 Task: Look for space in Pashkovskiy, Russia from 5th June, 2023 to 8th June, 2023 for 2 adults in price range Rs.8000 to Rs.16000. Place can be private room with 1  bedroom having 1 bed and 1 bathroom. Property type can be house, flat, guest house, hotel. Booking option can be shelf check-in. Required host language is English.
Action: Mouse moved to (467, 106)
Screenshot: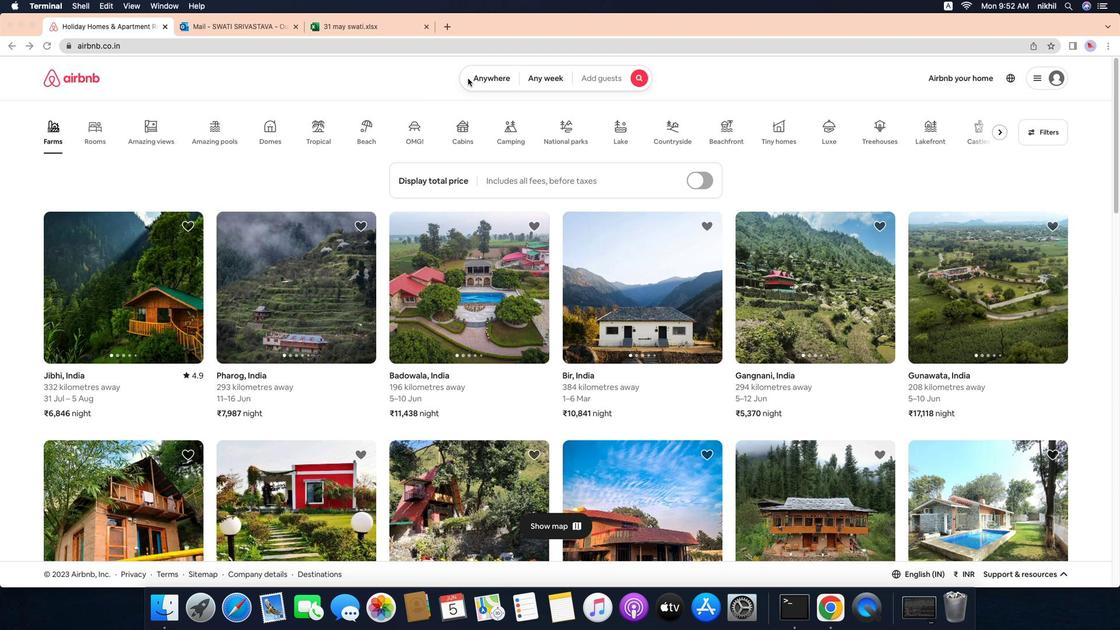 
Action: Mouse pressed left at (467, 106)
Screenshot: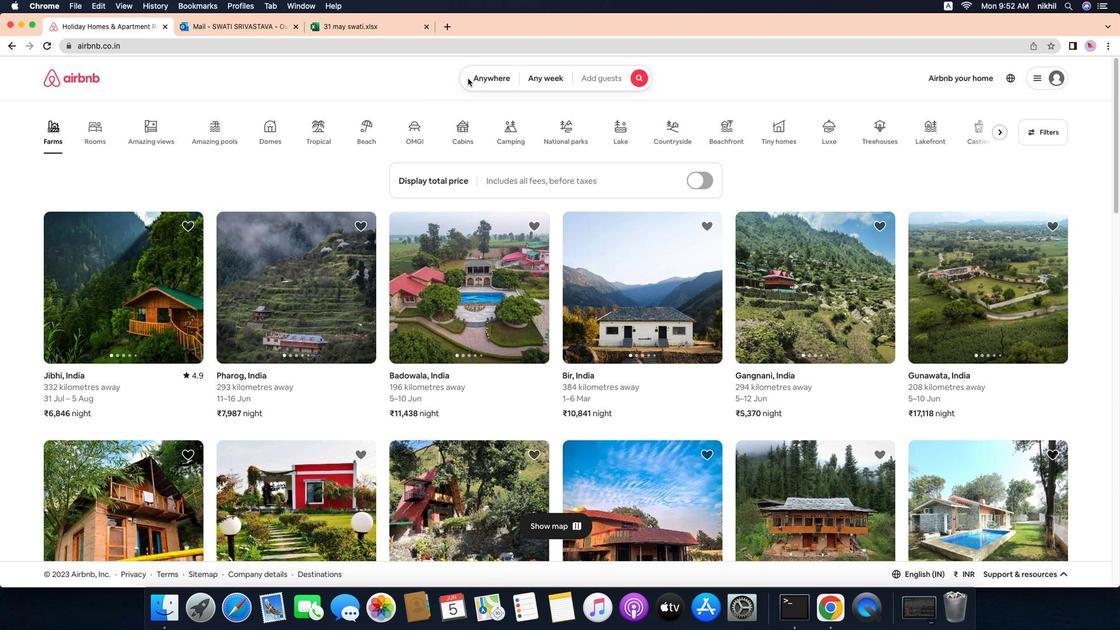 
Action: Mouse moved to (475, 106)
Screenshot: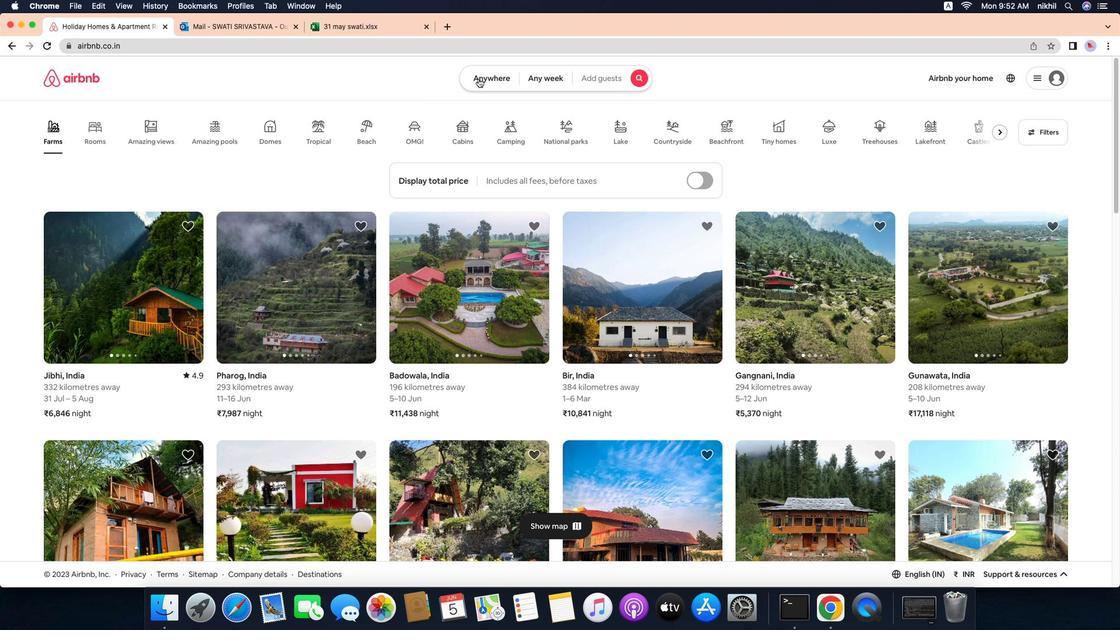 
Action: Mouse pressed left at (475, 106)
Screenshot: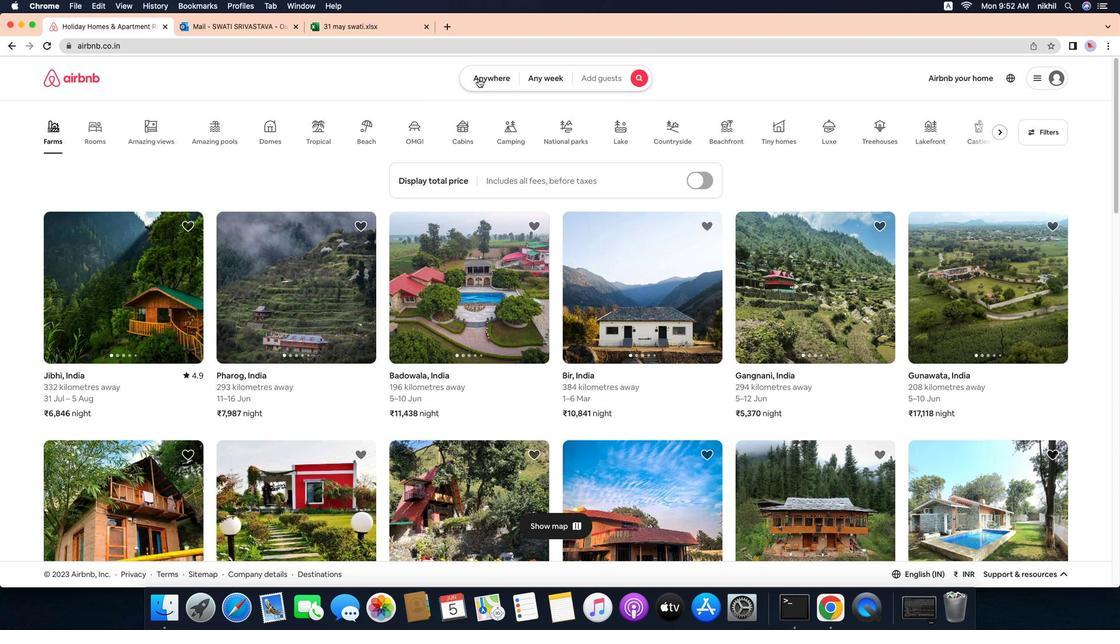 
Action: Mouse moved to (430, 150)
Screenshot: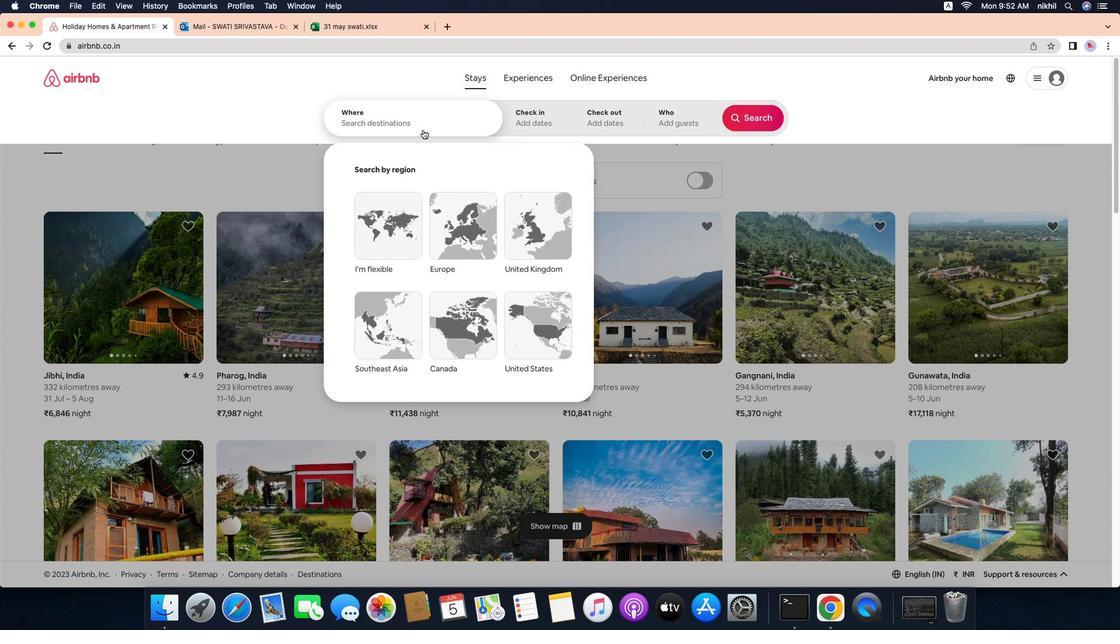 
Action: Mouse pressed left at (430, 150)
Screenshot: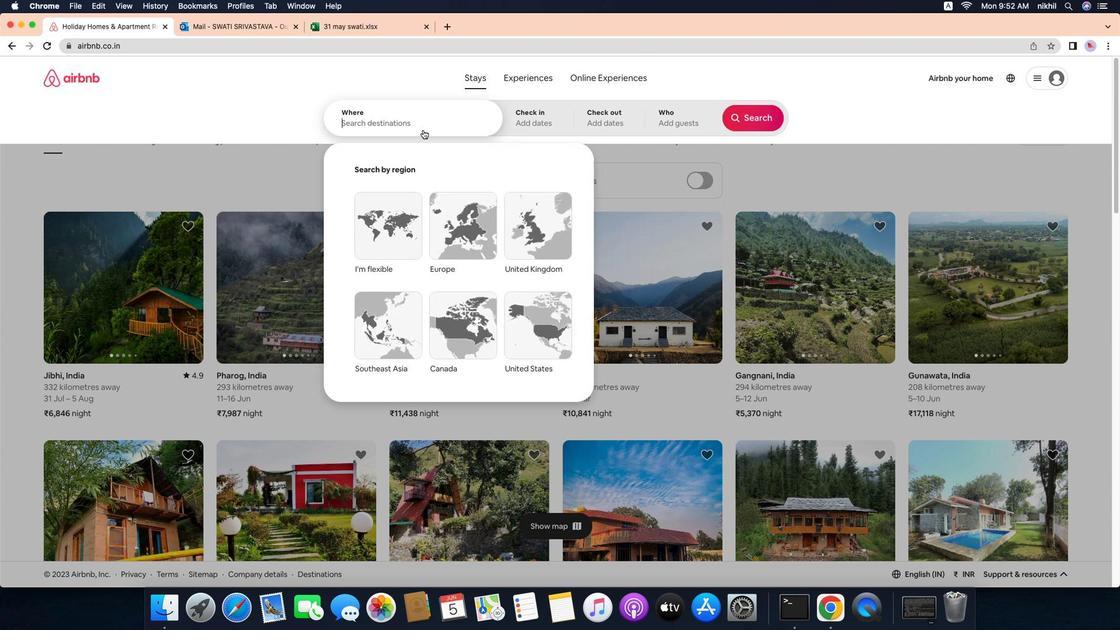 
Action: Mouse moved to (433, 147)
Screenshot: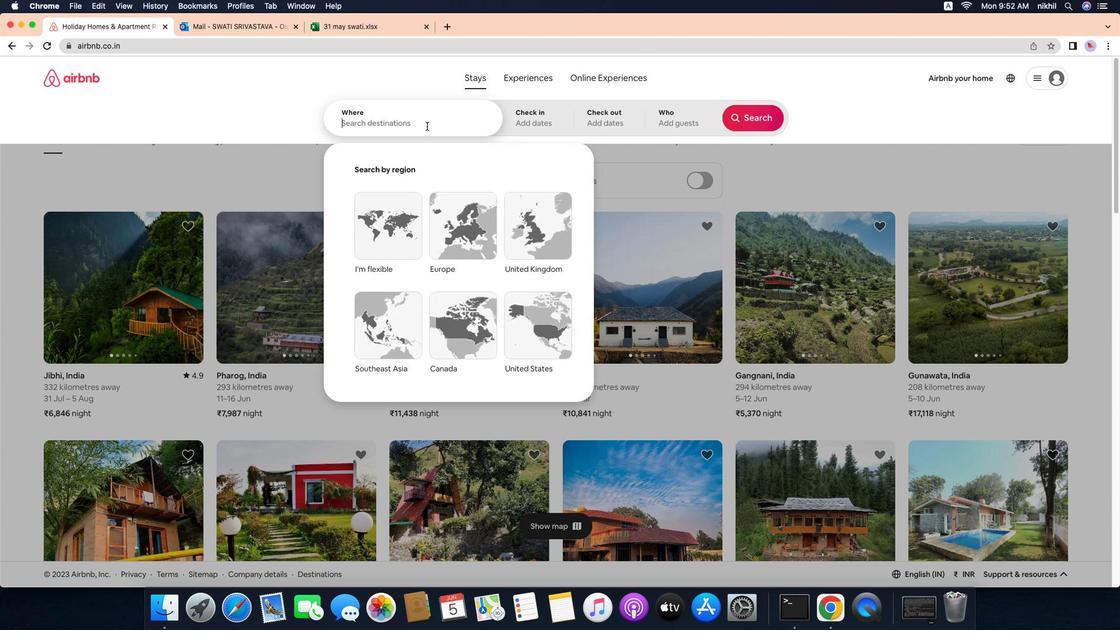 
Action: Key pressed Key.caps_lock'P'Key.caps_lock'a''s''h''k''o''v''s''k''i''y'','Key.spaceKey.caps_lock'R'Key.caps_lock'u''s''s''i''a'Key.enter
Screenshot: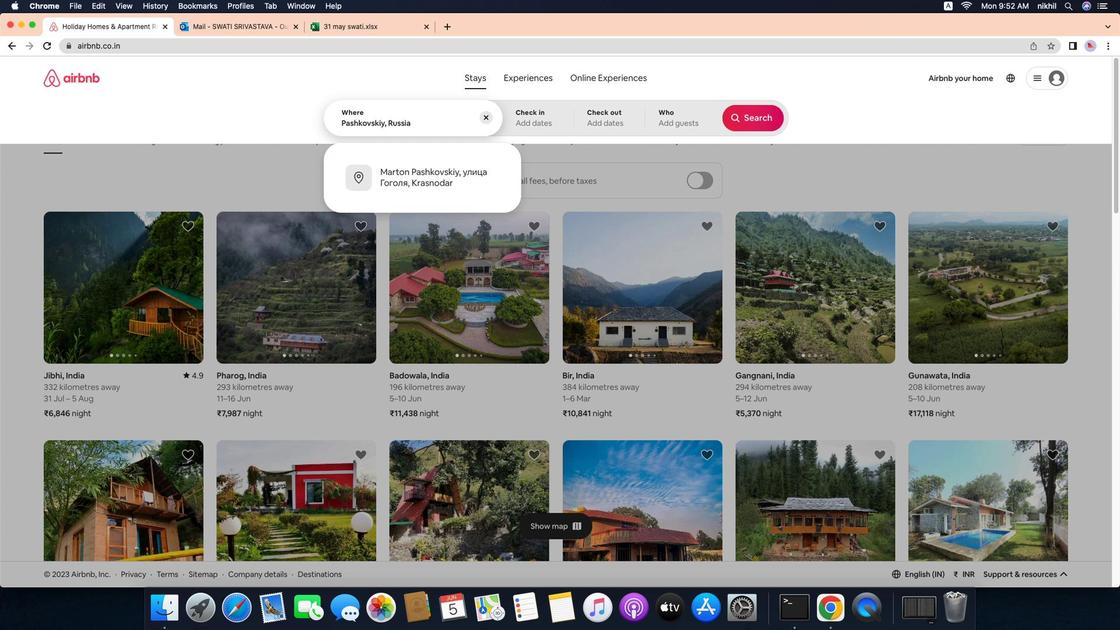 
Action: Mouse moved to (408, 277)
Screenshot: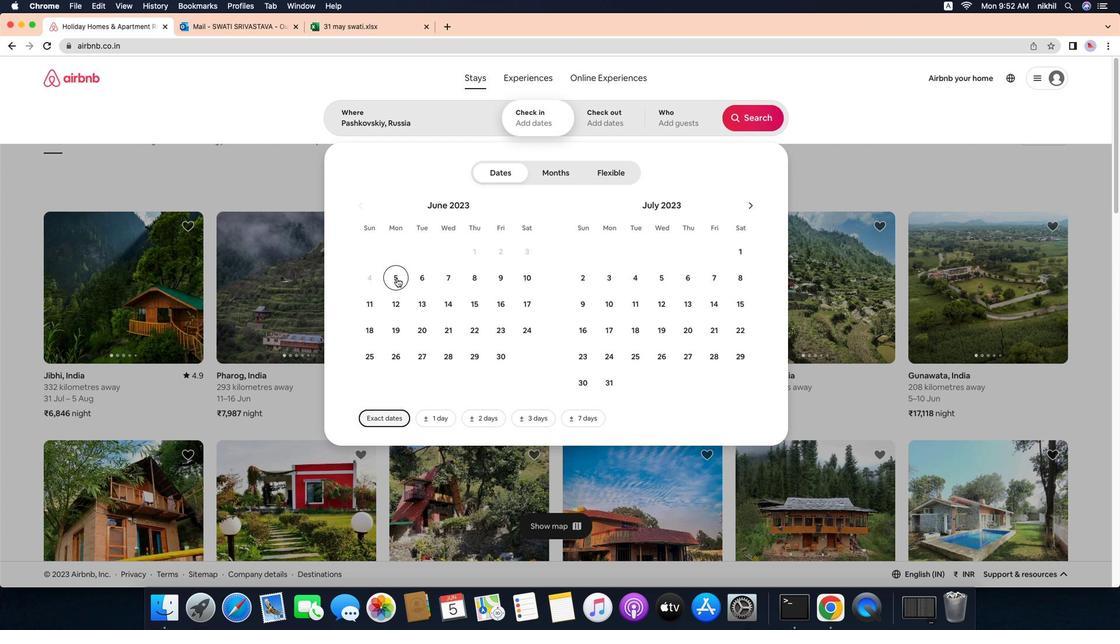 
Action: Mouse pressed left at (408, 277)
Screenshot: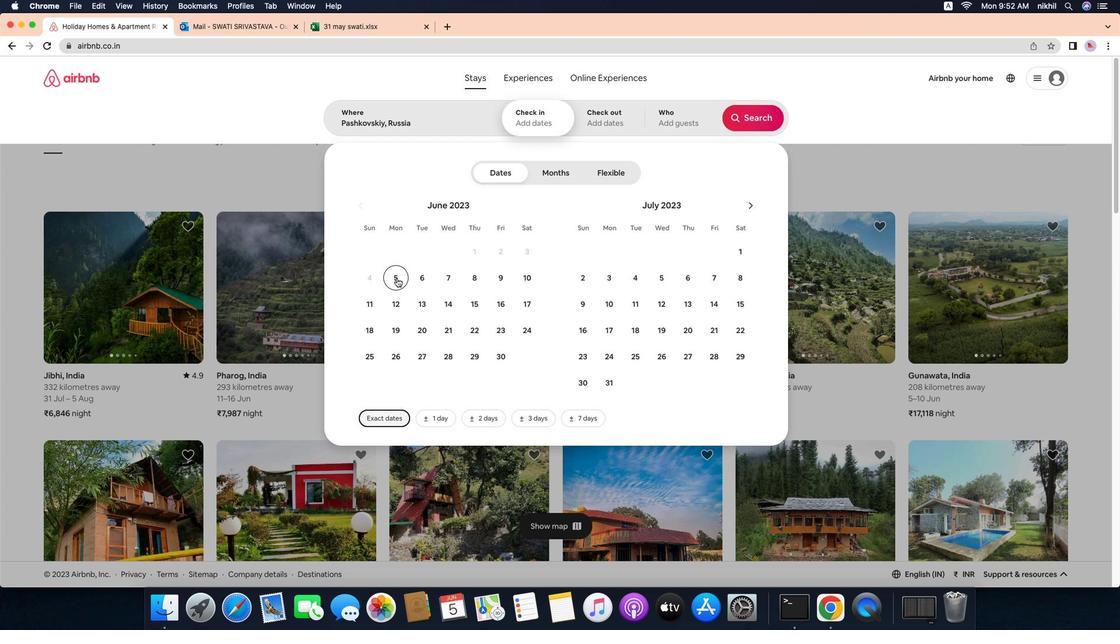 
Action: Mouse moved to (477, 280)
Screenshot: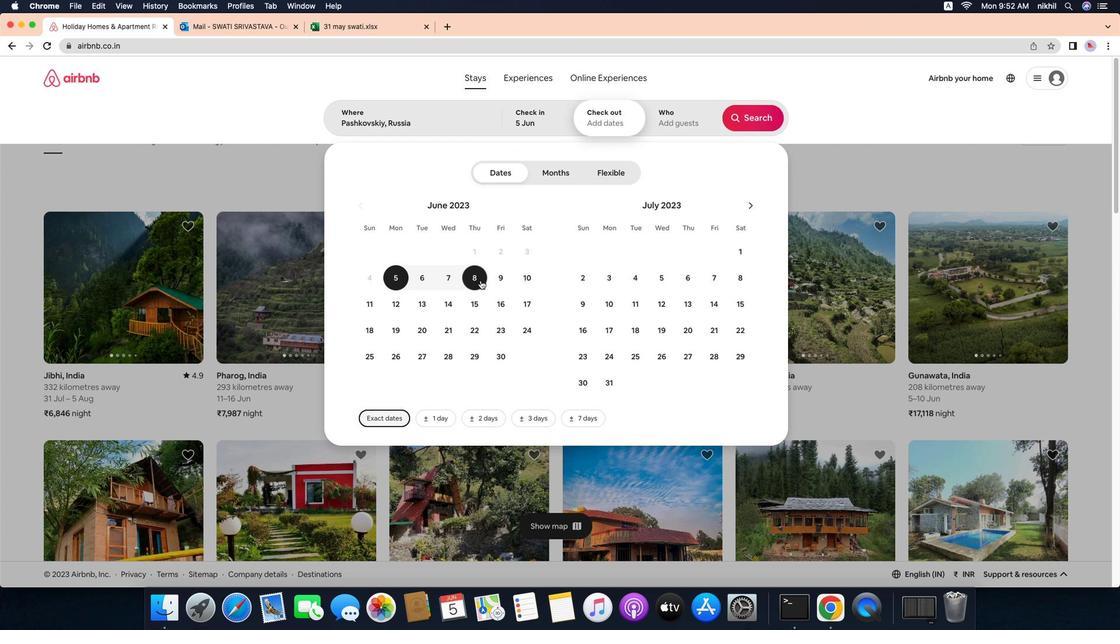 
Action: Mouse pressed left at (477, 280)
Screenshot: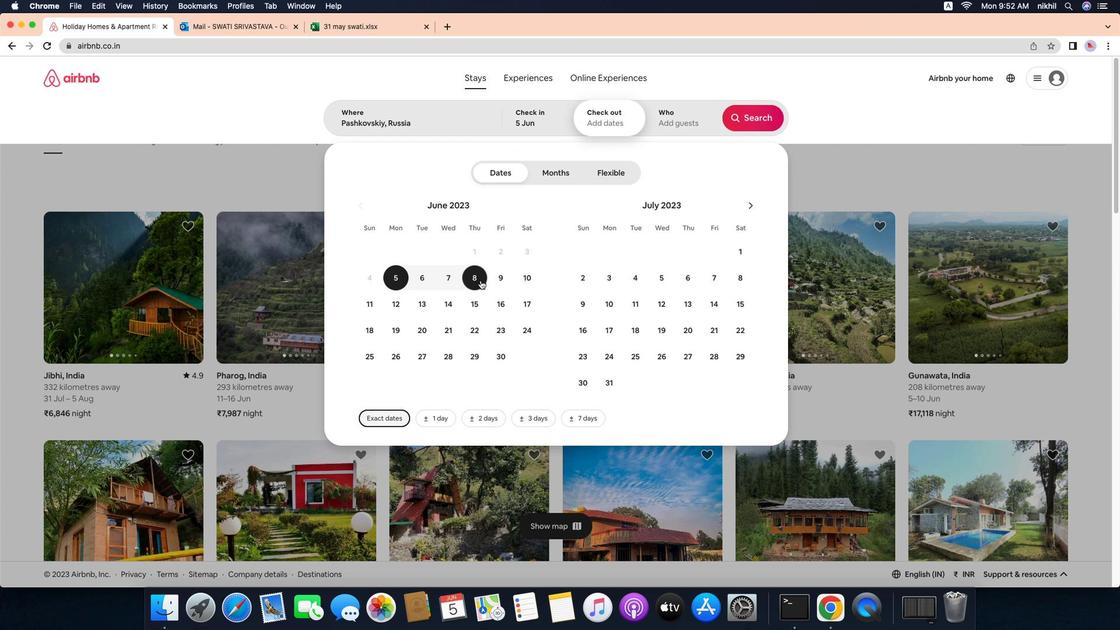 
Action: Mouse moved to (653, 145)
Screenshot: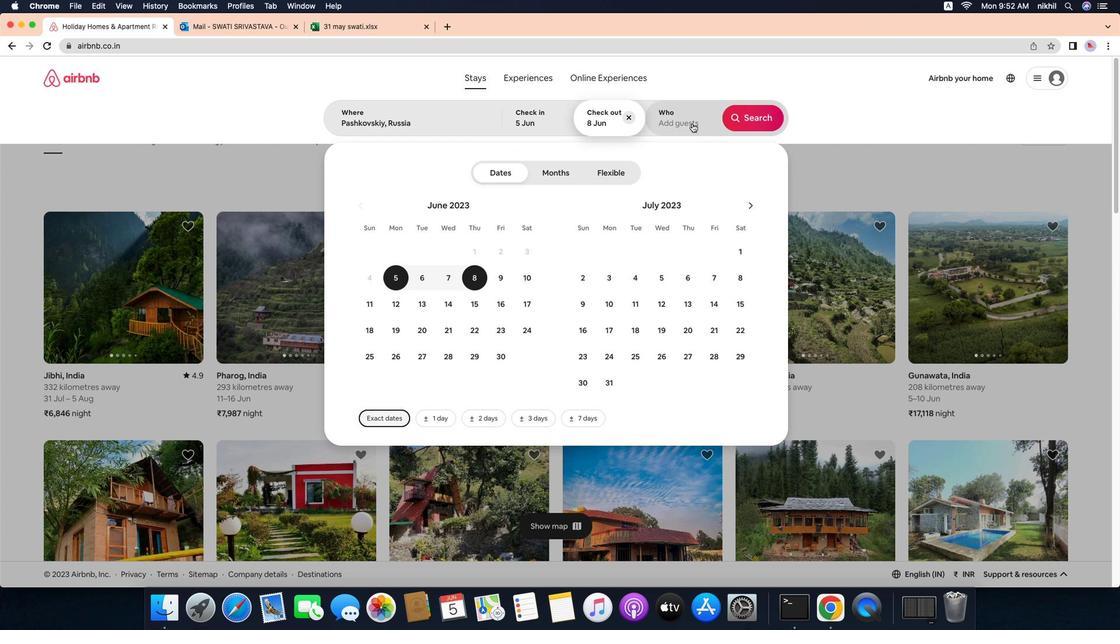 
Action: Mouse pressed left at (653, 145)
Screenshot: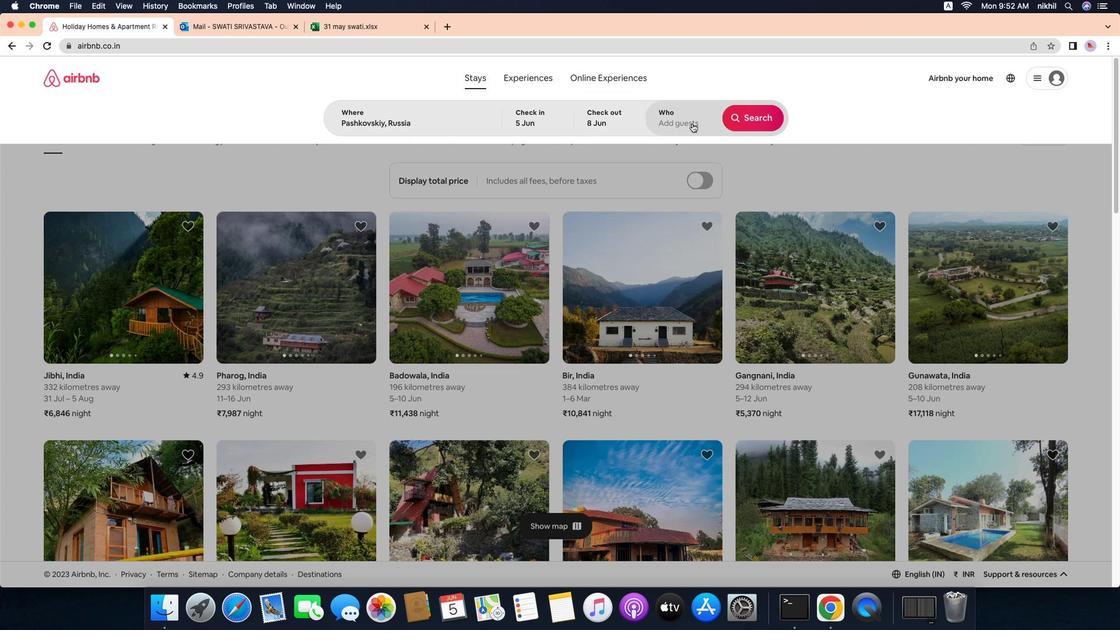 
Action: Mouse moved to (707, 194)
Screenshot: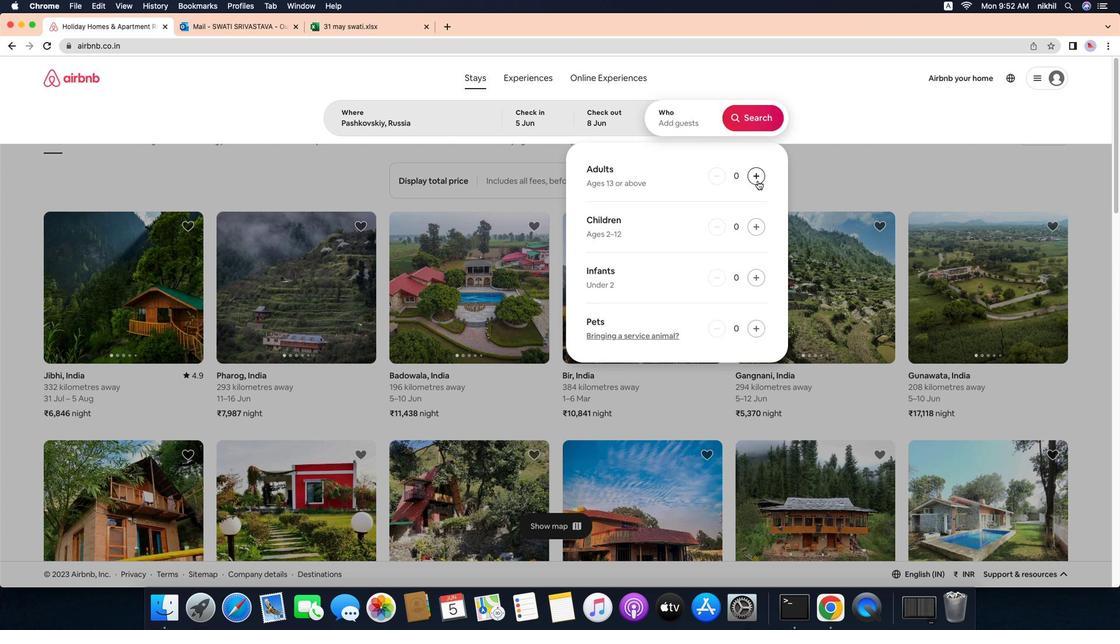 
Action: Mouse pressed left at (707, 194)
Screenshot: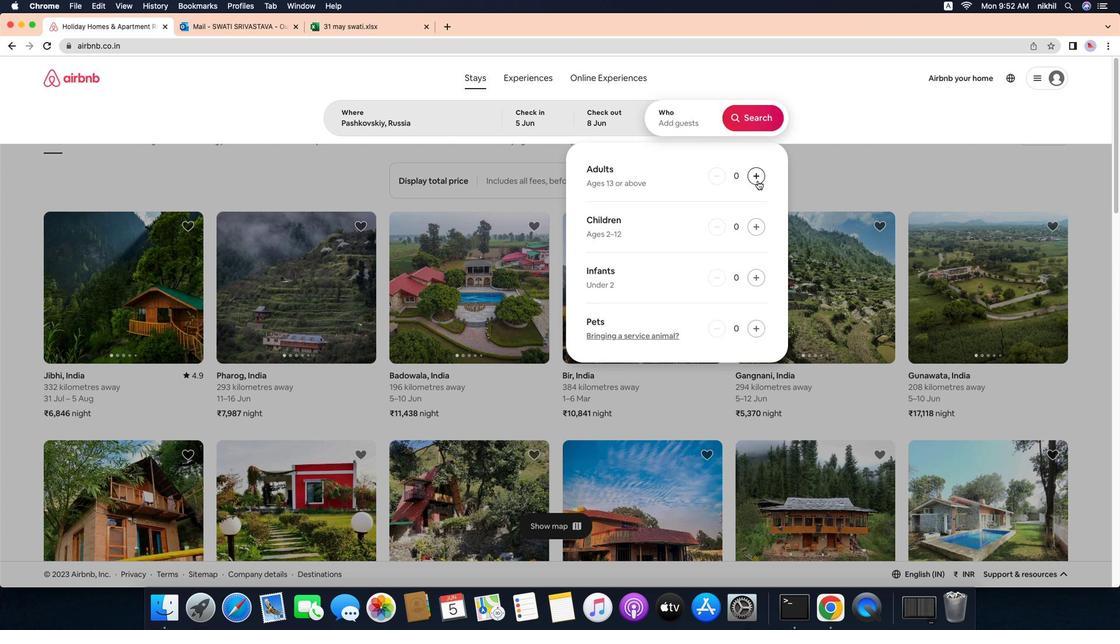 
Action: Mouse pressed left at (707, 194)
Screenshot: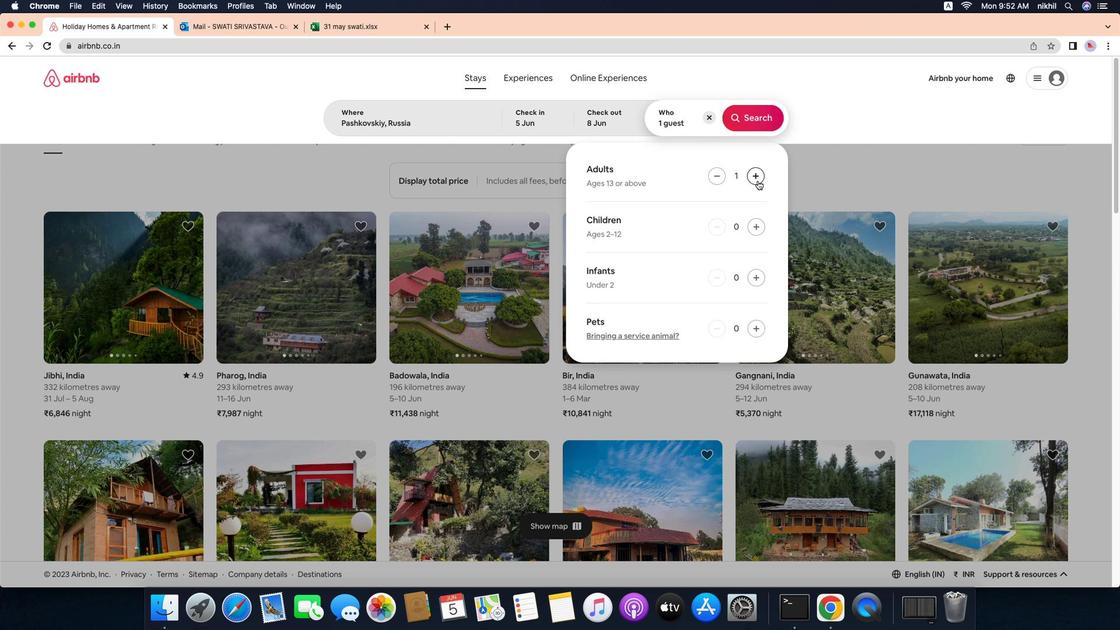 
Action: Mouse moved to (700, 137)
Screenshot: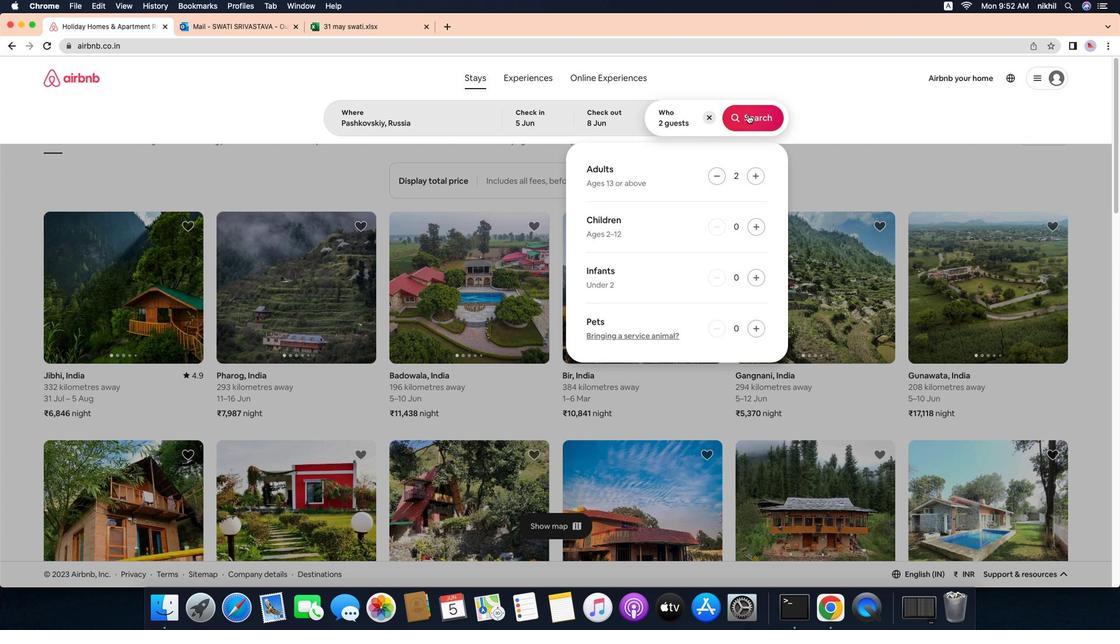 
Action: Mouse pressed left at (700, 137)
Screenshot: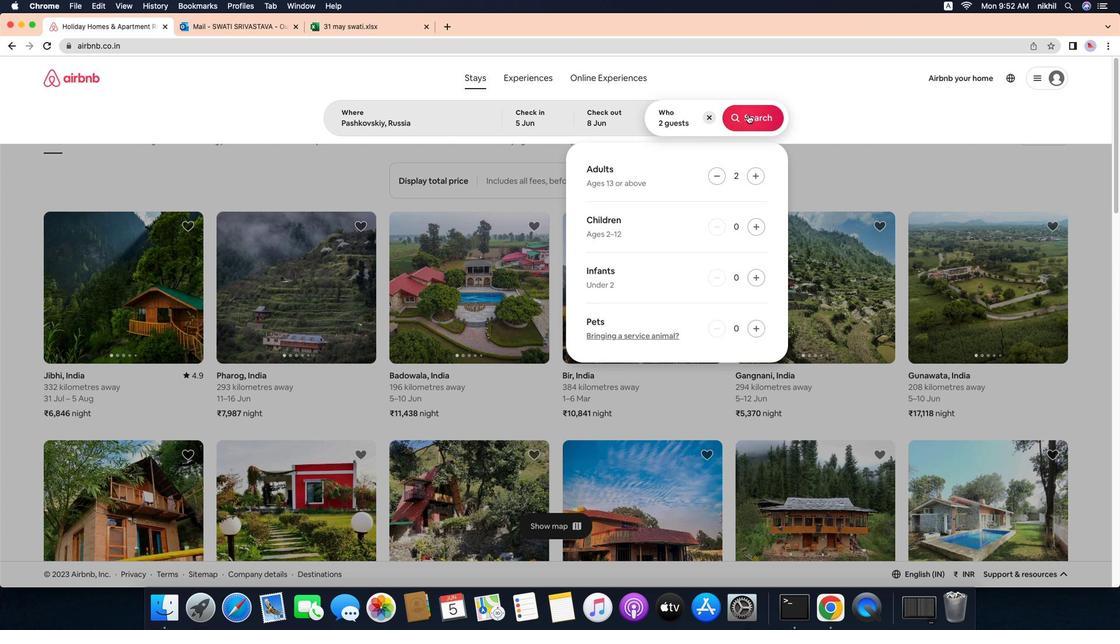
Action: Mouse moved to (969, 143)
Screenshot: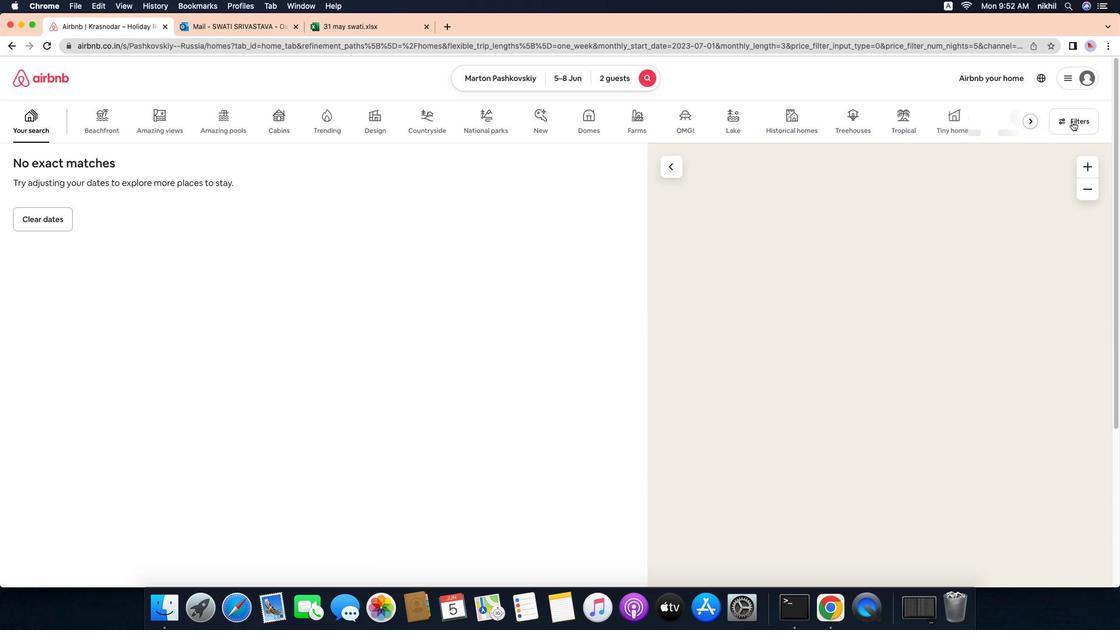 
Action: Mouse pressed left at (969, 143)
Screenshot: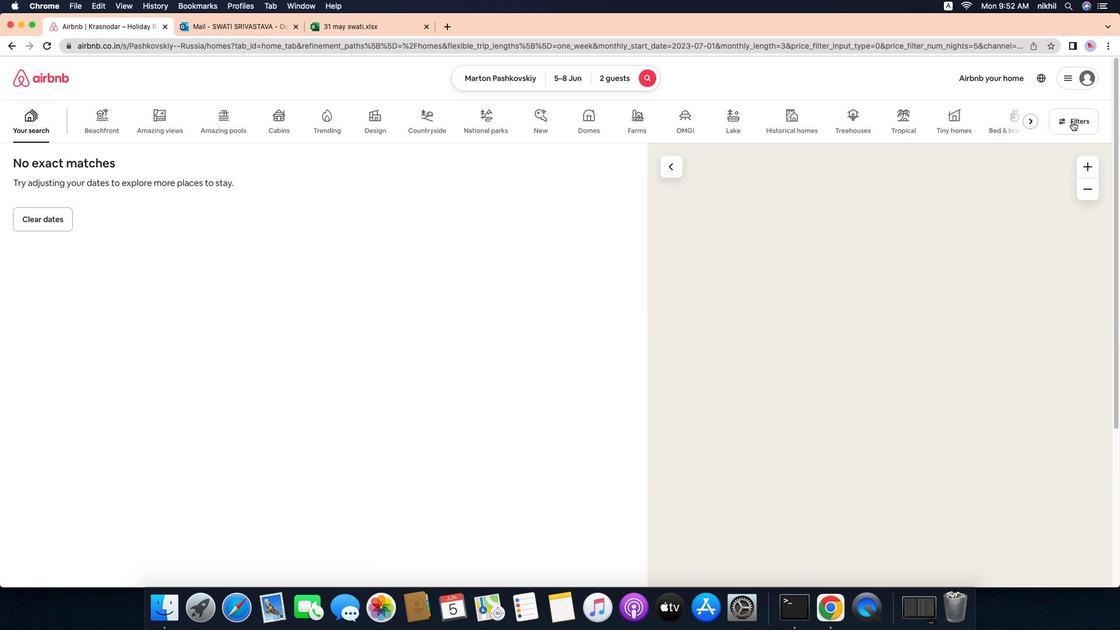 
Action: Mouse moved to (448, 374)
Screenshot: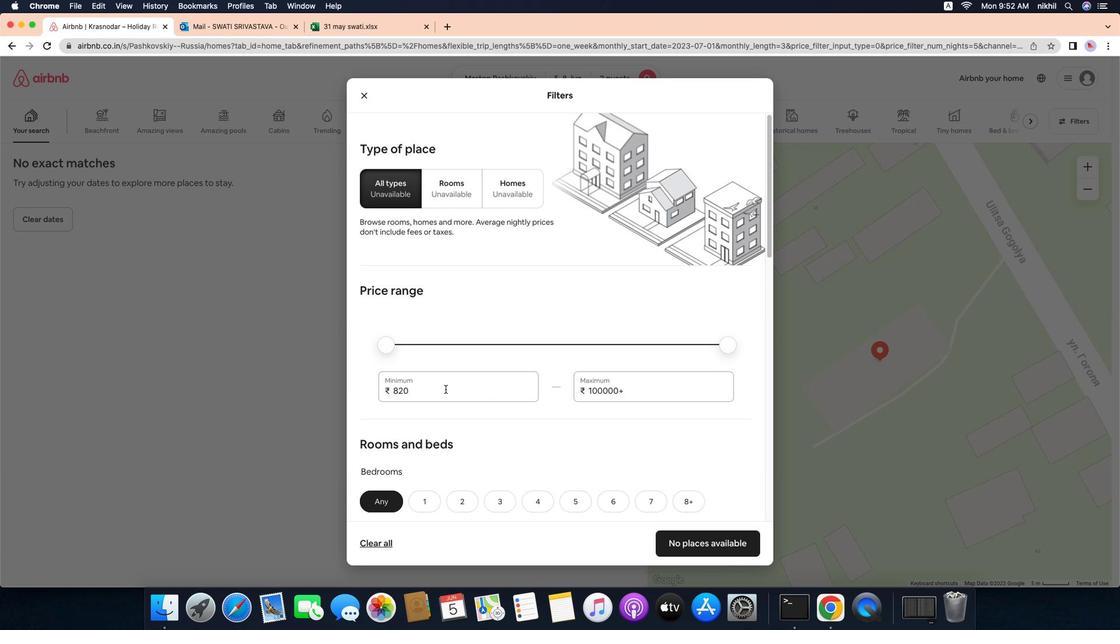 
Action: Mouse pressed left at (448, 374)
Screenshot: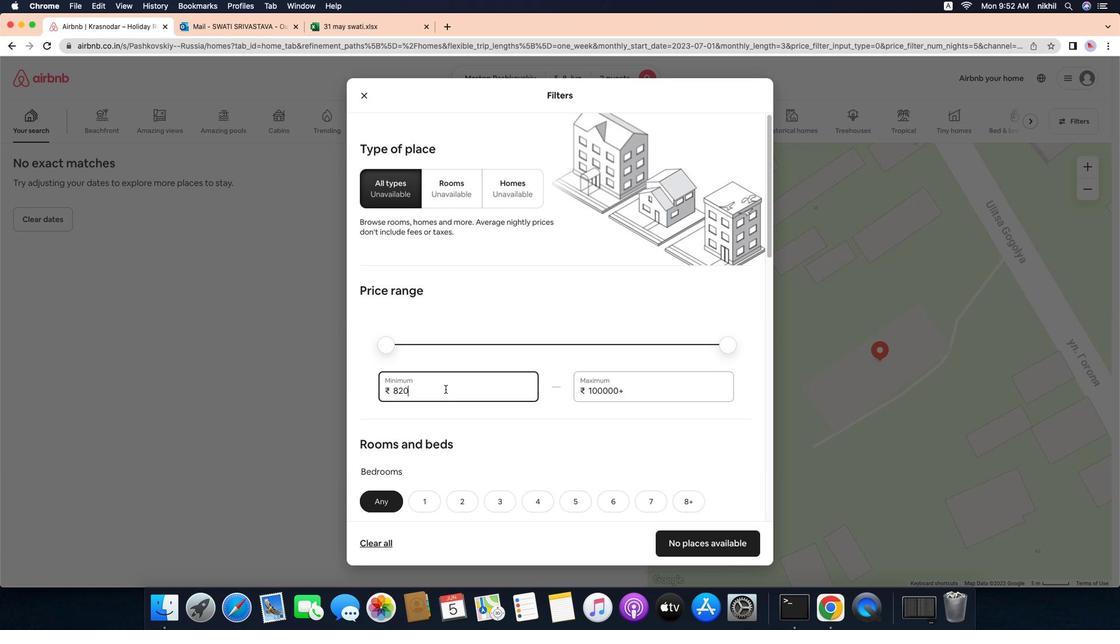
Action: Key pressed Key.backspaceKey.backspaceKey.backspaceKey.backspaceKey.backspace'8''0''0''0'
Screenshot: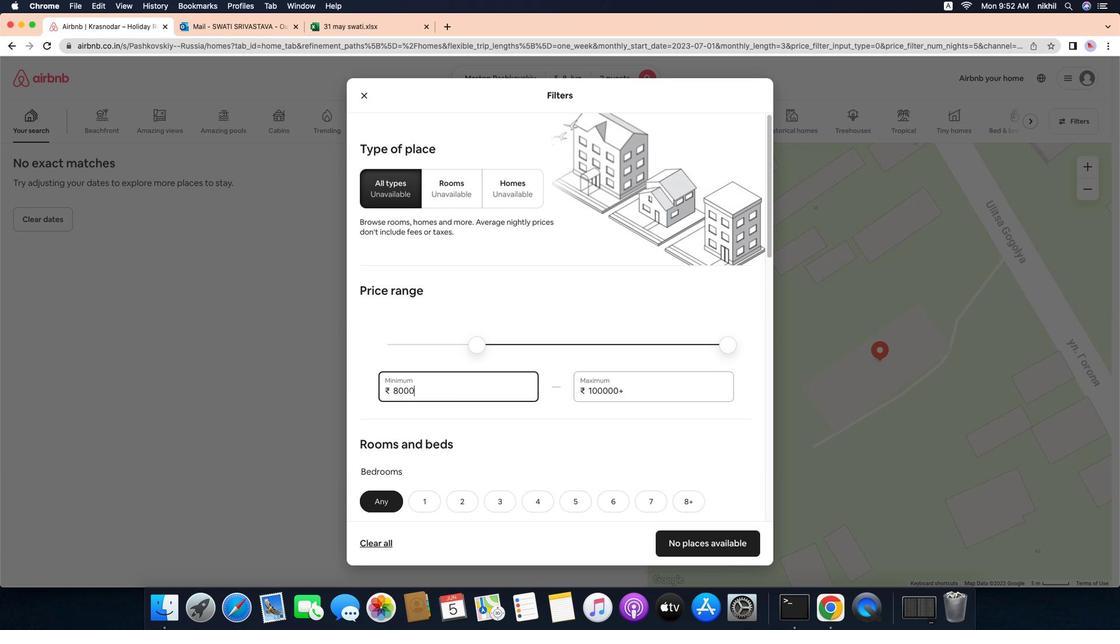 
Action: Mouse moved to (610, 375)
Screenshot: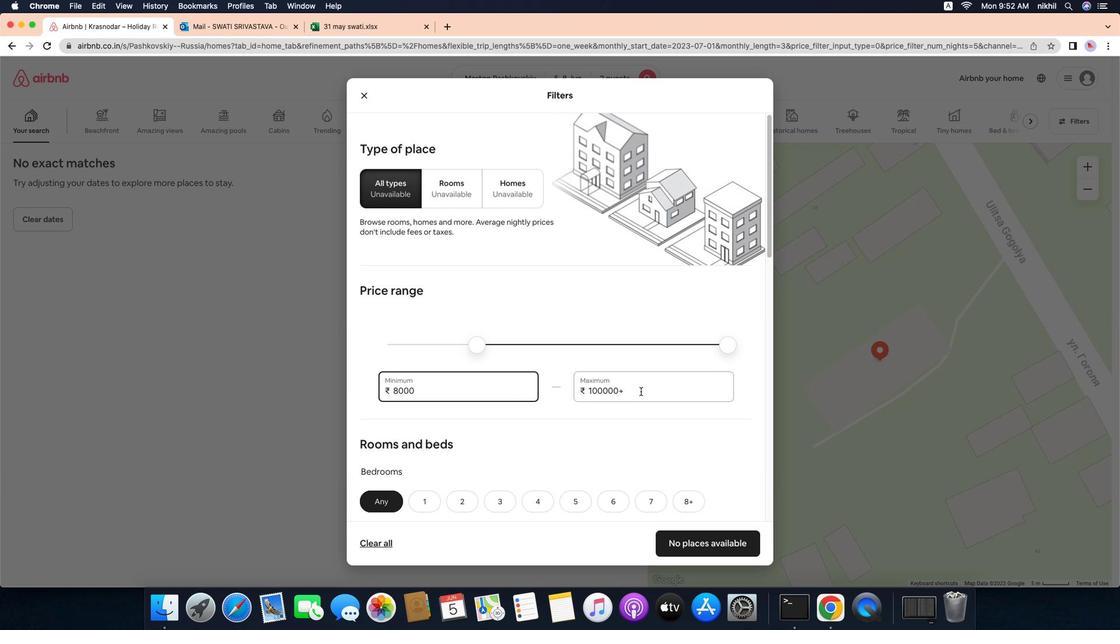 
Action: Mouse pressed left at (610, 375)
Screenshot: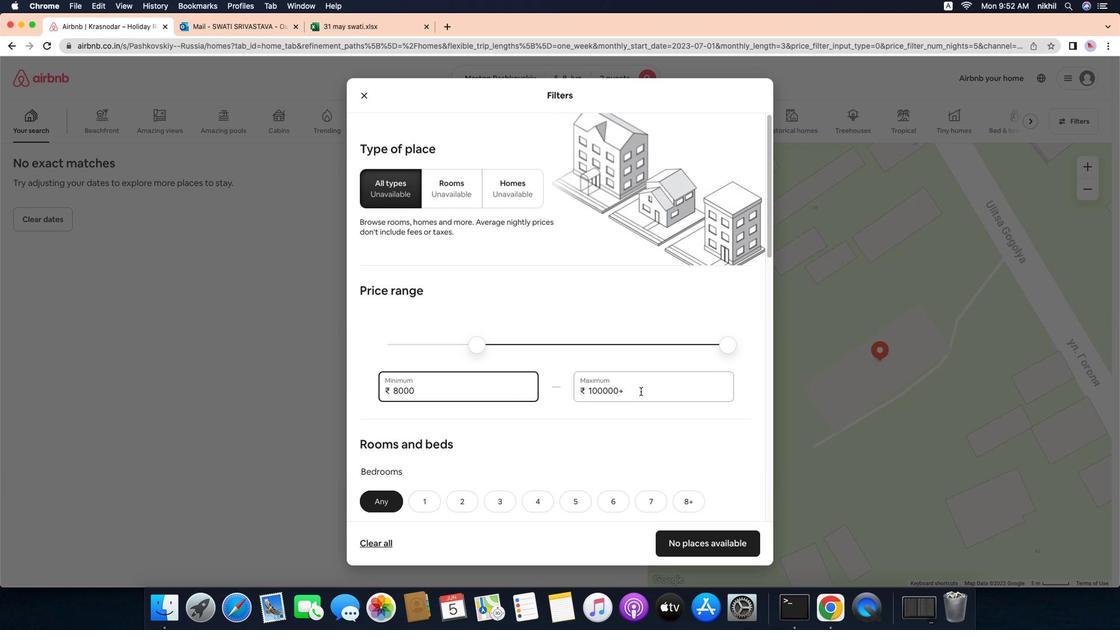 
Action: Key pressed Key.backspaceKey.backspaceKey.backspaceKey.backspaceKey.backspaceKey.backspaceKey.backspaceKey.backspace'1''6''0''0''0'
Screenshot: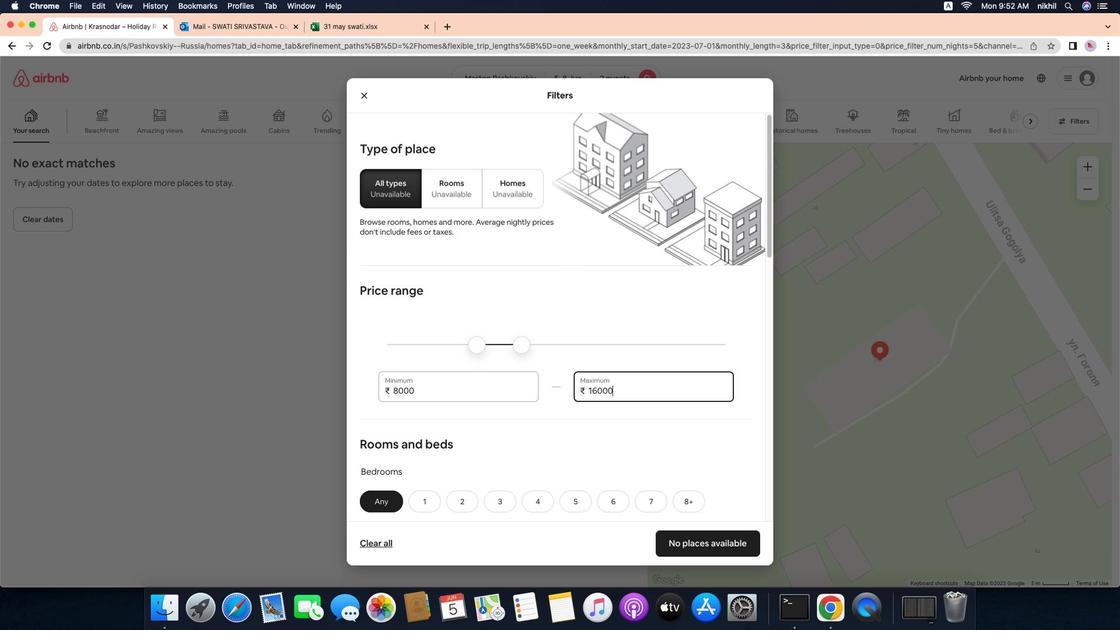 
Action: Mouse moved to (559, 362)
Screenshot: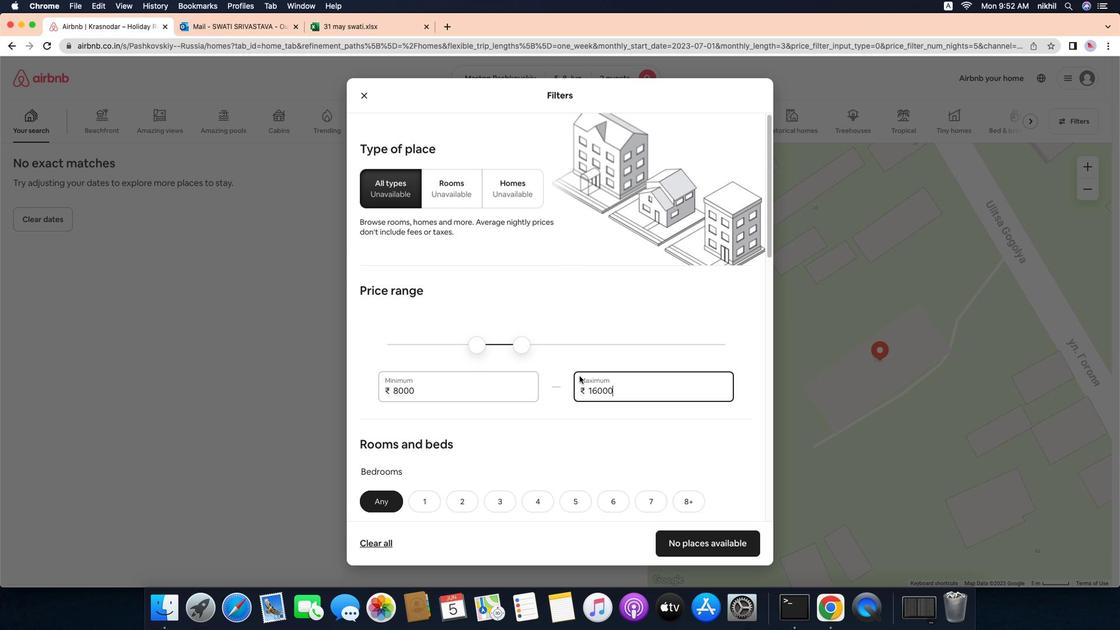 
Action: Mouse scrolled (559, 362) with delta (78, 38)
Screenshot: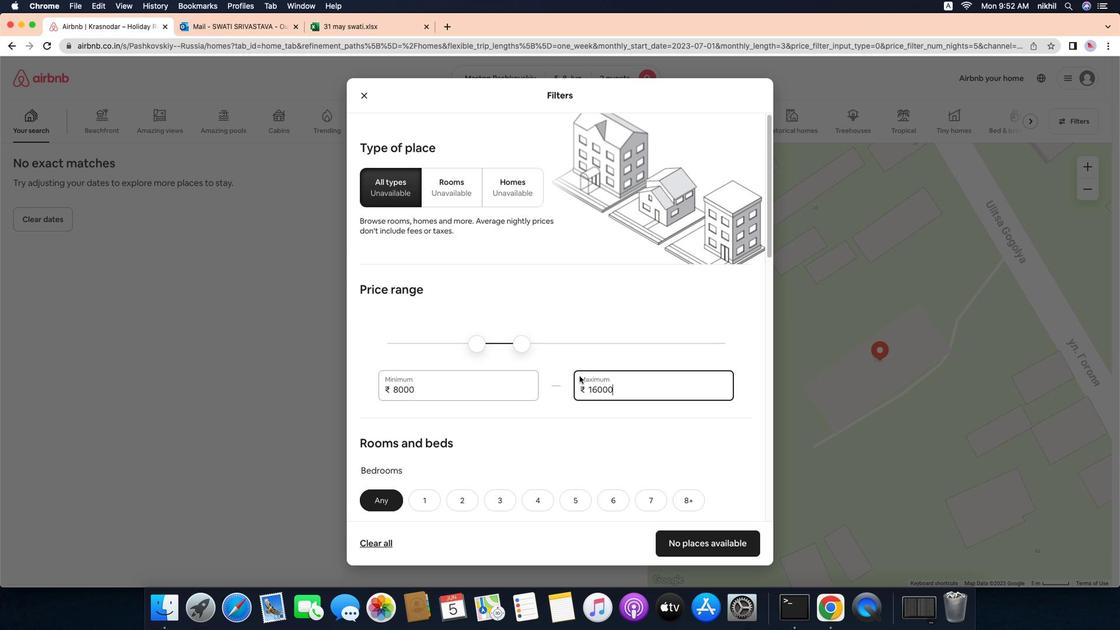 
Action: Mouse scrolled (559, 362) with delta (78, 38)
Screenshot: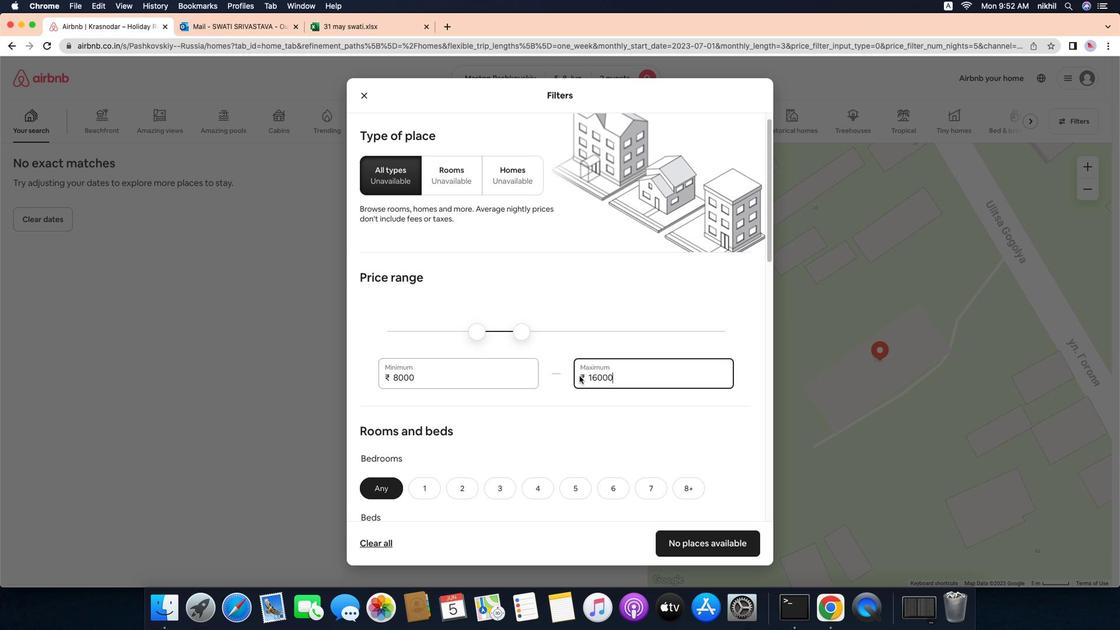 
Action: Mouse scrolled (559, 362) with delta (78, 37)
Screenshot: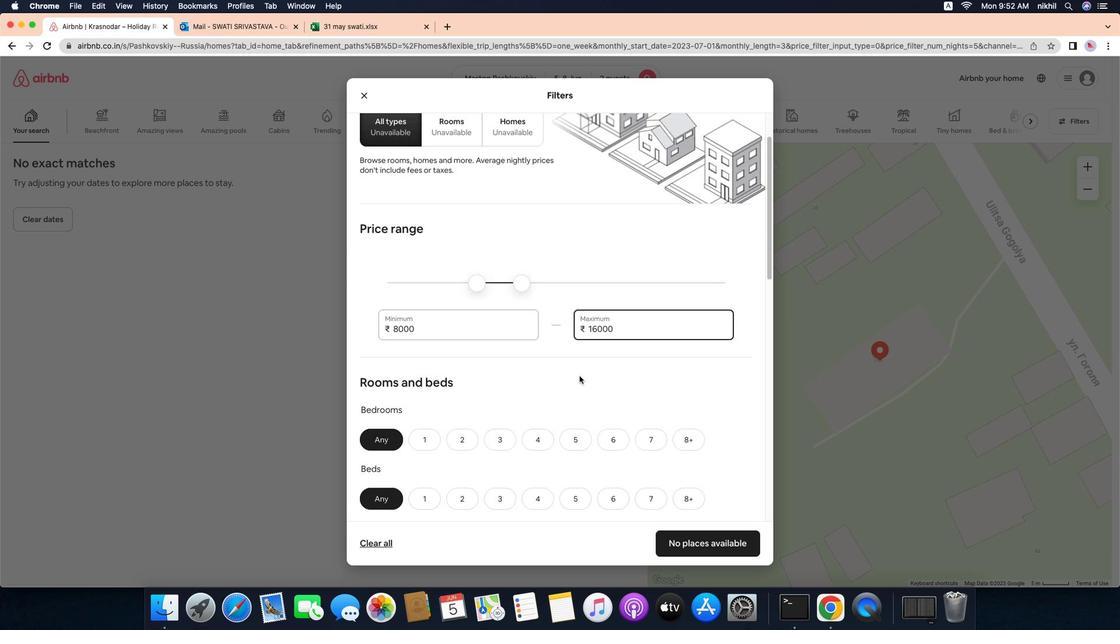 
Action: Mouse scrolled (559, 362) with delta (78, 36)
Screenshot: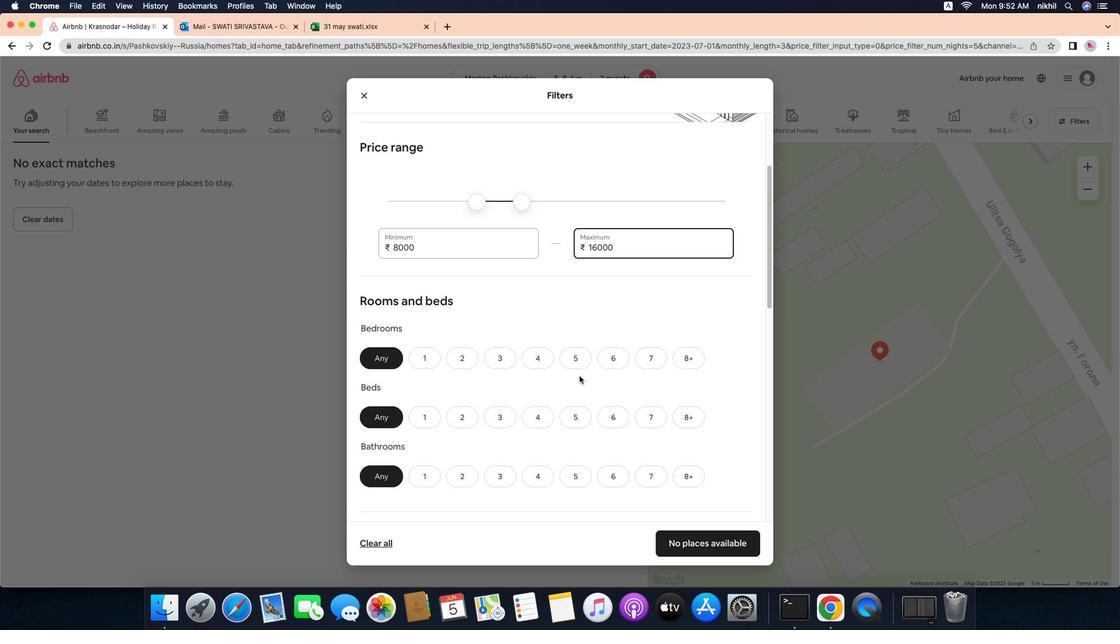
Action: Mouse moved to (435, 284)
Screenshot: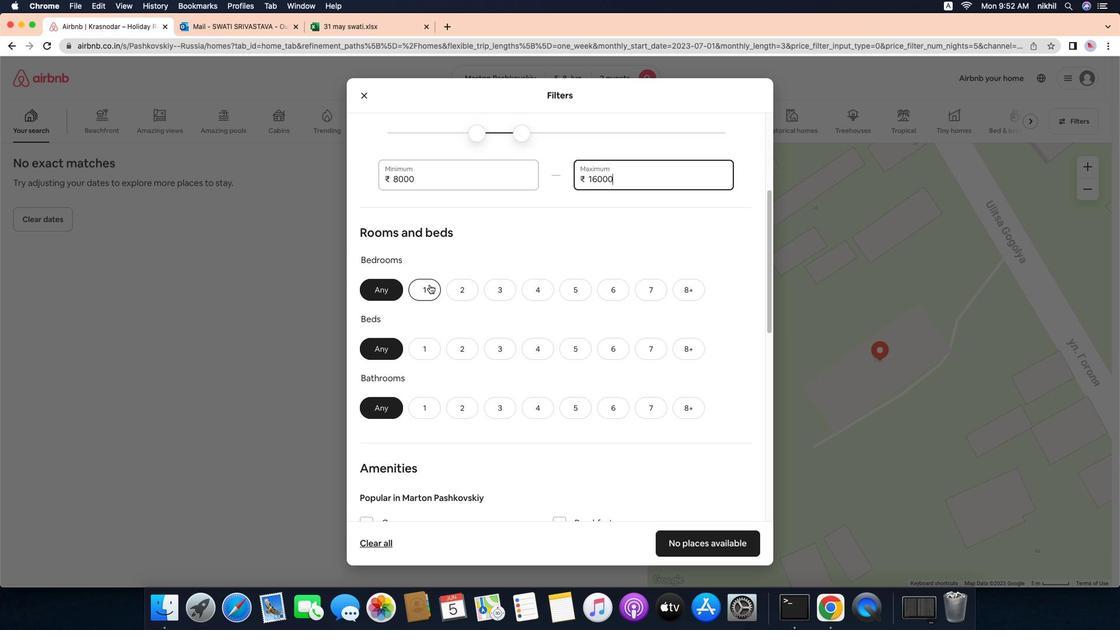 
Action: Mouse pressed left at (435, 284)
Screenshot: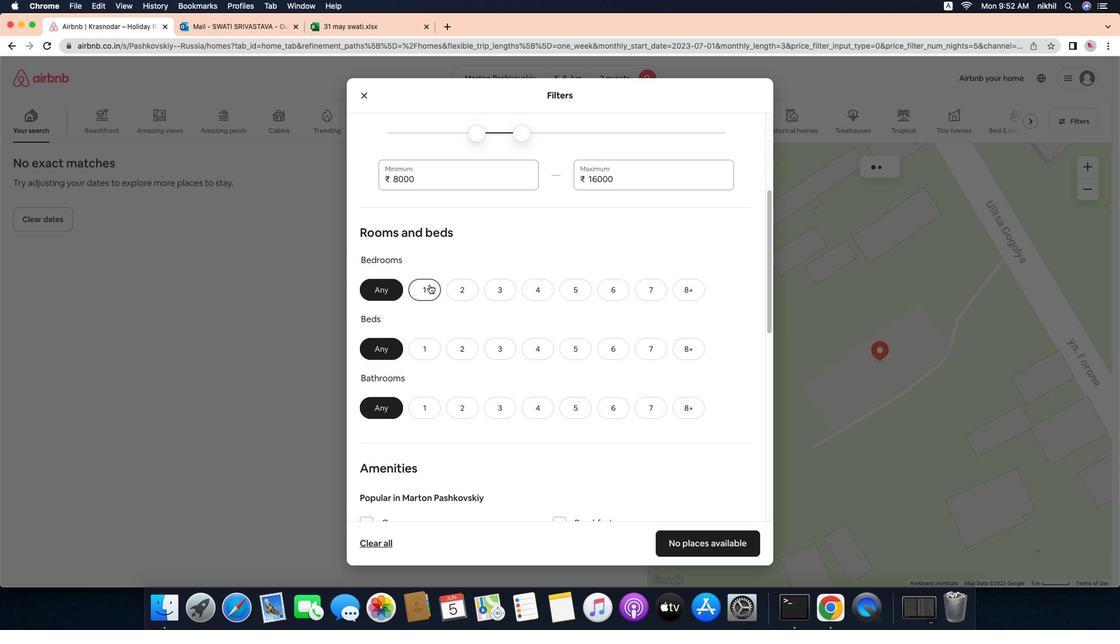 
Action: Mouse moved to (430, 334)
Screenshot: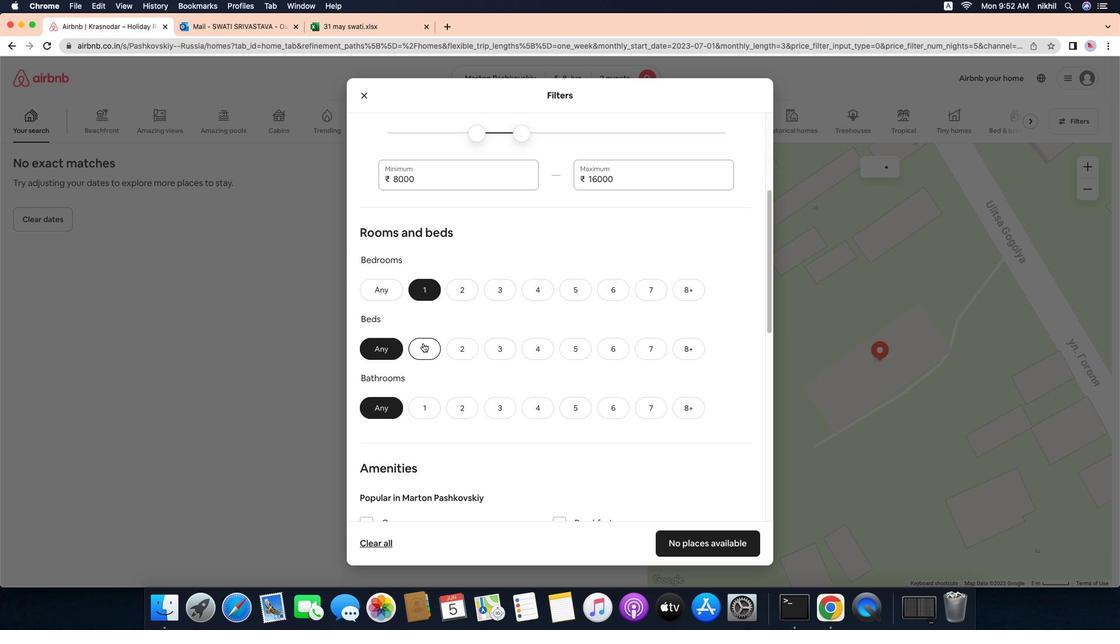 
Action: Mouse pressed left at (430, 334)
Screenshot: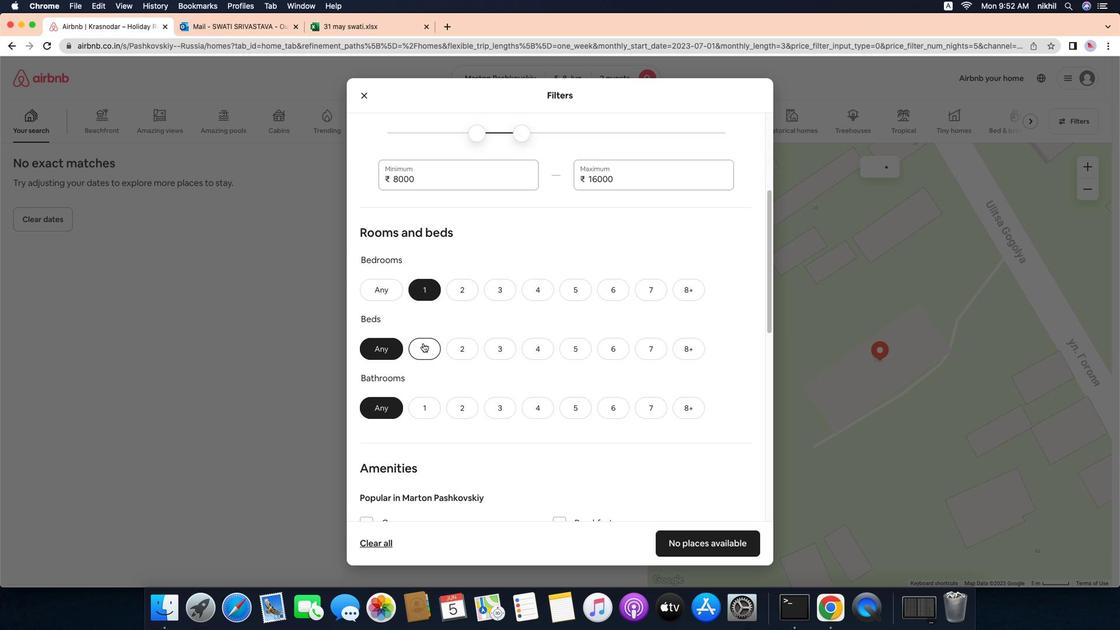 
Action: Mouse moved to (430, 388)
Screenshot: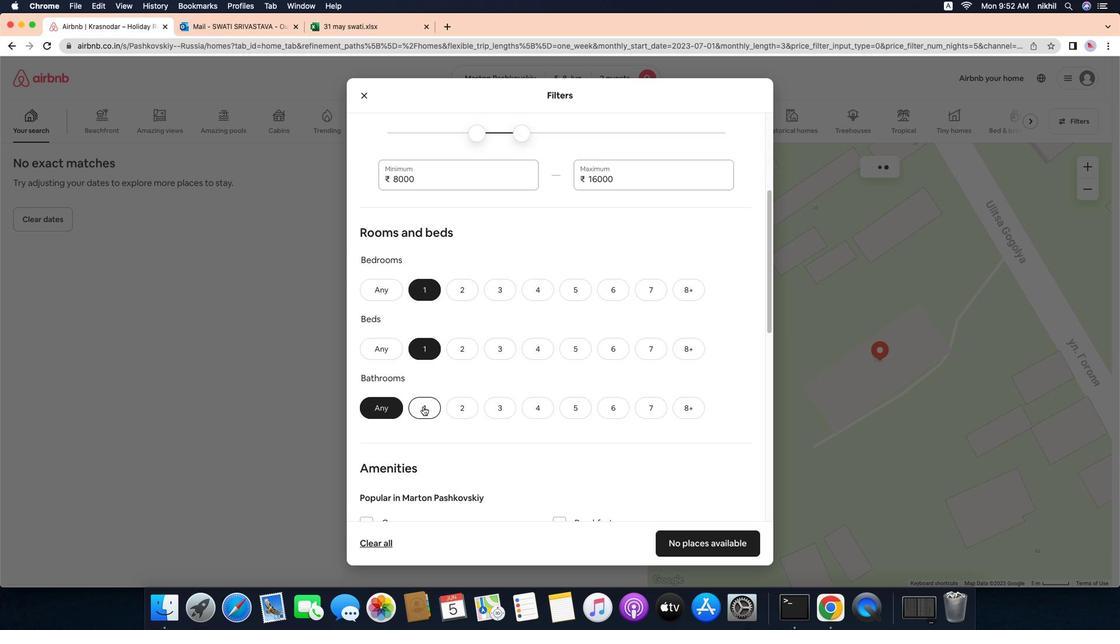 
Action: Mouse pressed left at (430, 388)
Screenshot: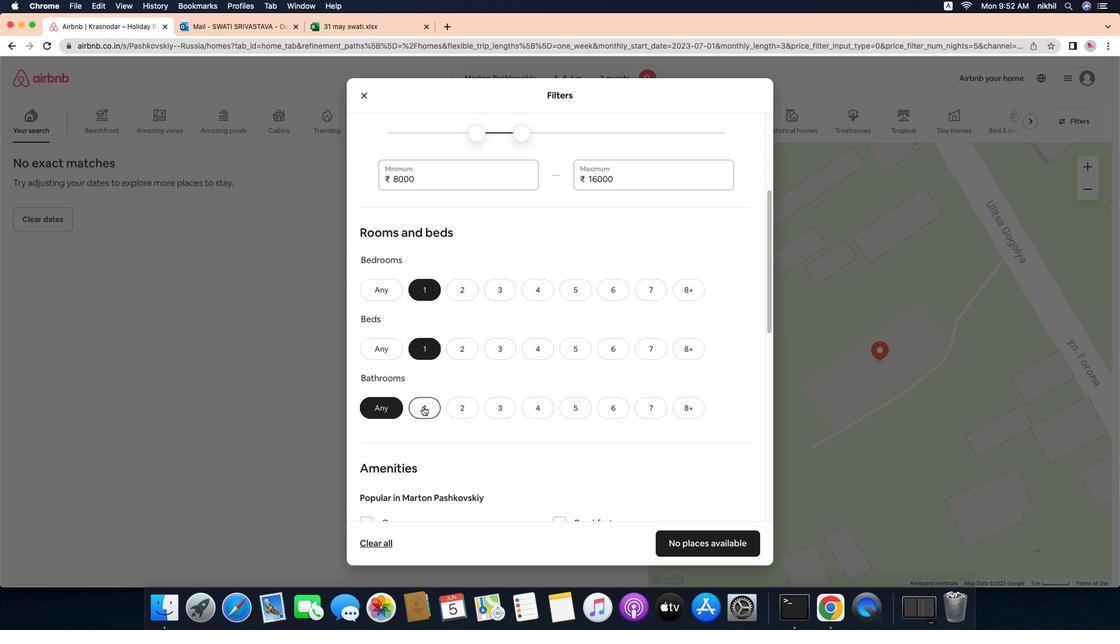 
Action: Mouse moved to (486, 362)
Screenshot: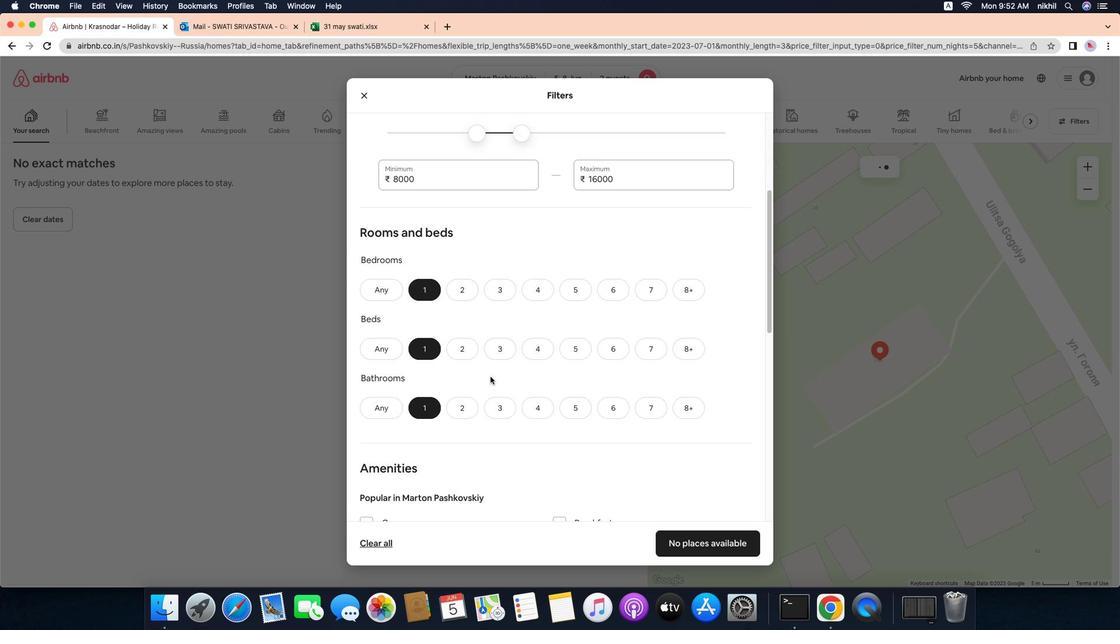 
Action: Mouse scrolled (486, 362) with delta (78, 38)
Screenshot: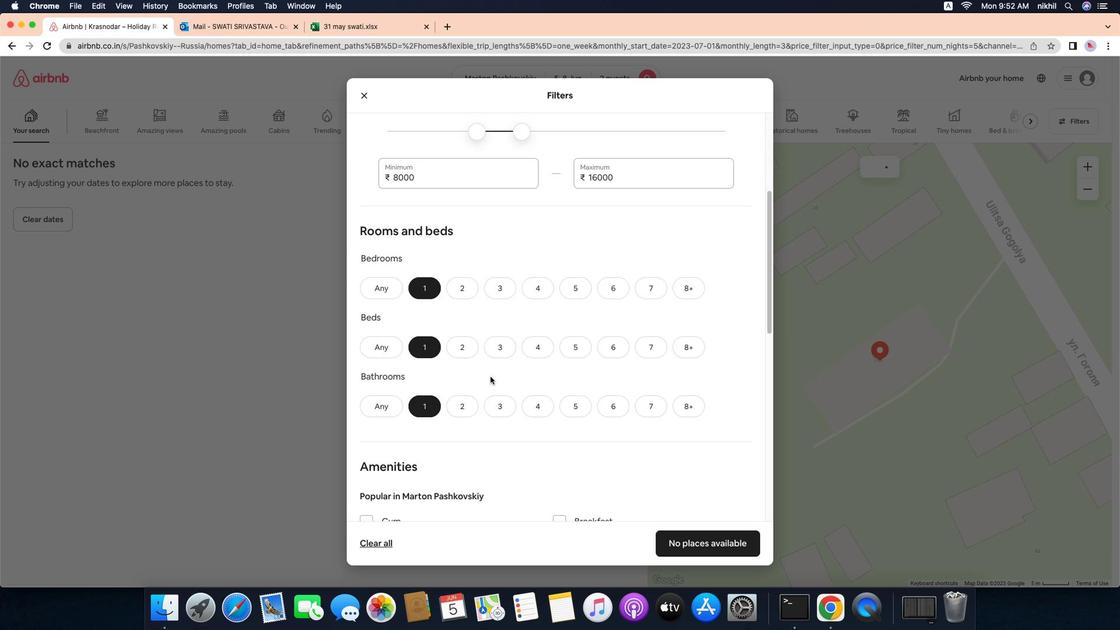 
Action: Mouse scrolled (486, 362) with delta (78, 38)
Screenshot: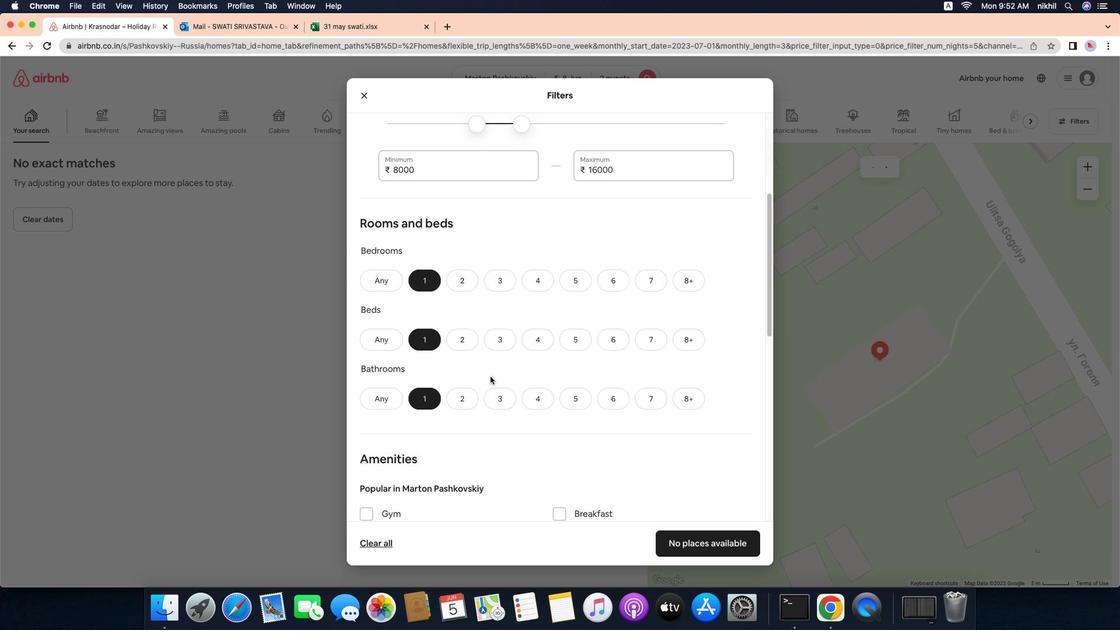 
Action: Mouse scrolled (486, 362) with delta (78, 37)
Screenshot: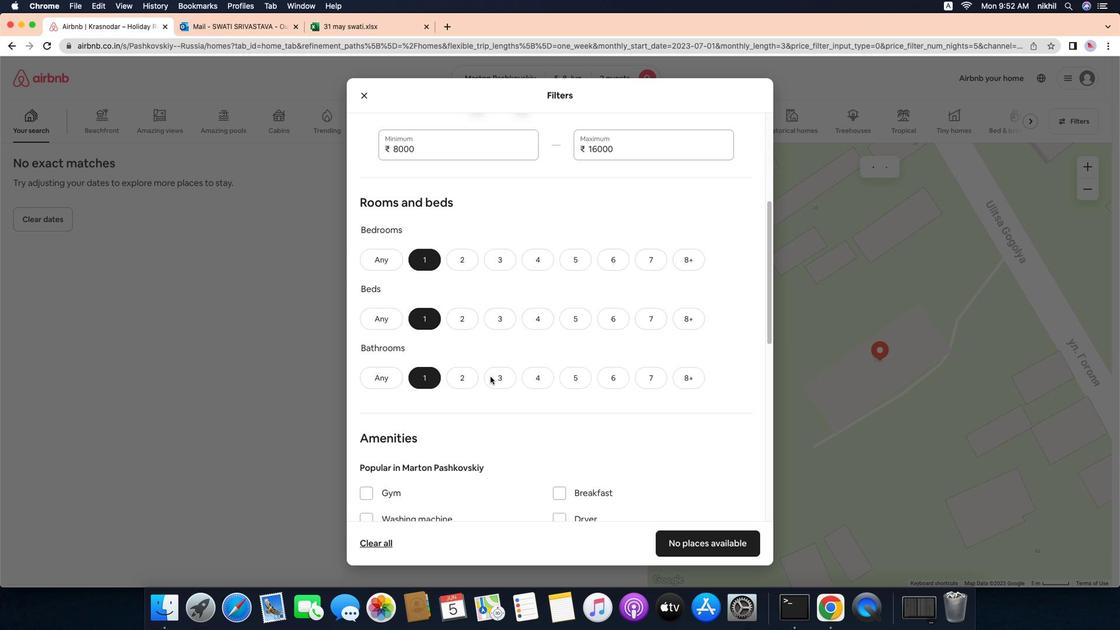 
Action: Mouse scrolled (486, 362) with delta (78, 36)
Screenshot: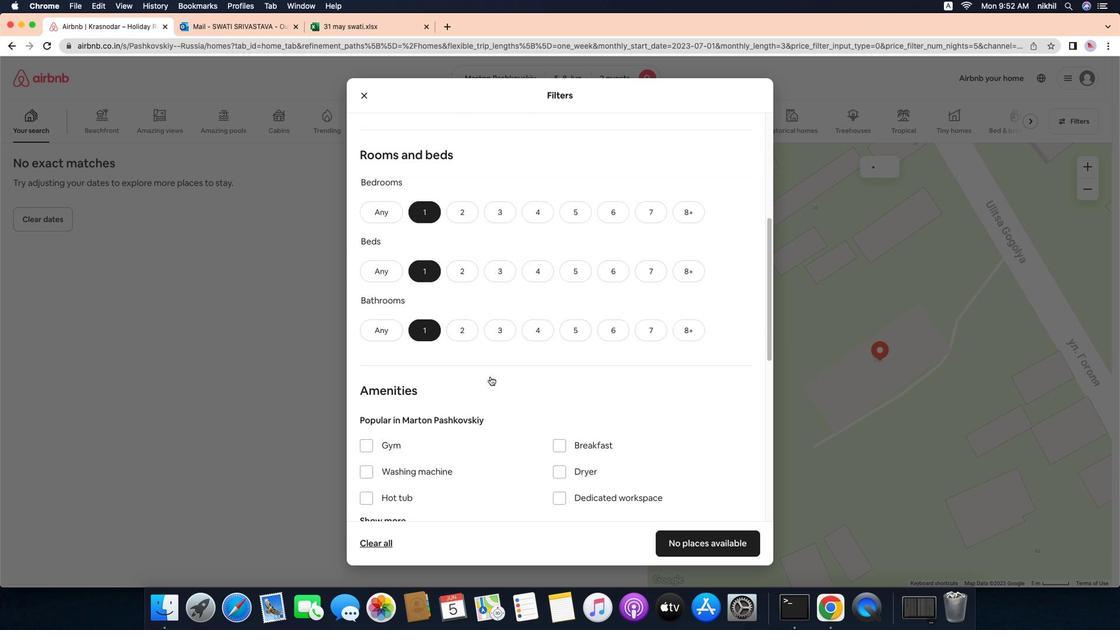 
Action: Mouse moved to (517, 362)
Screenshot: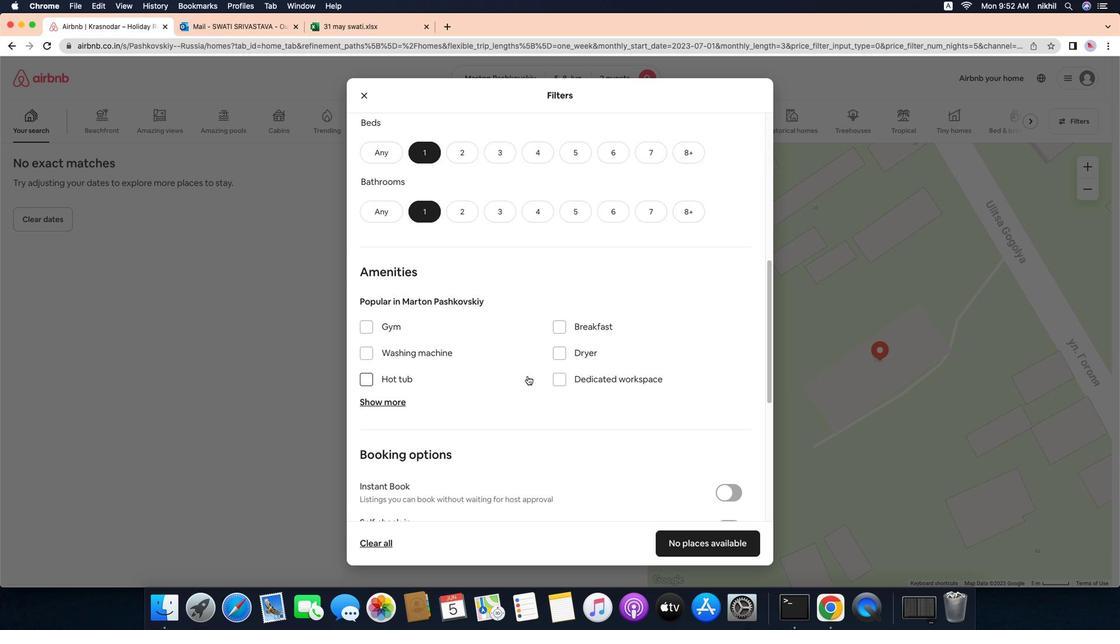 
Action: Mouse scrolled (517, 362) with delta (78, 38)
Screenshot: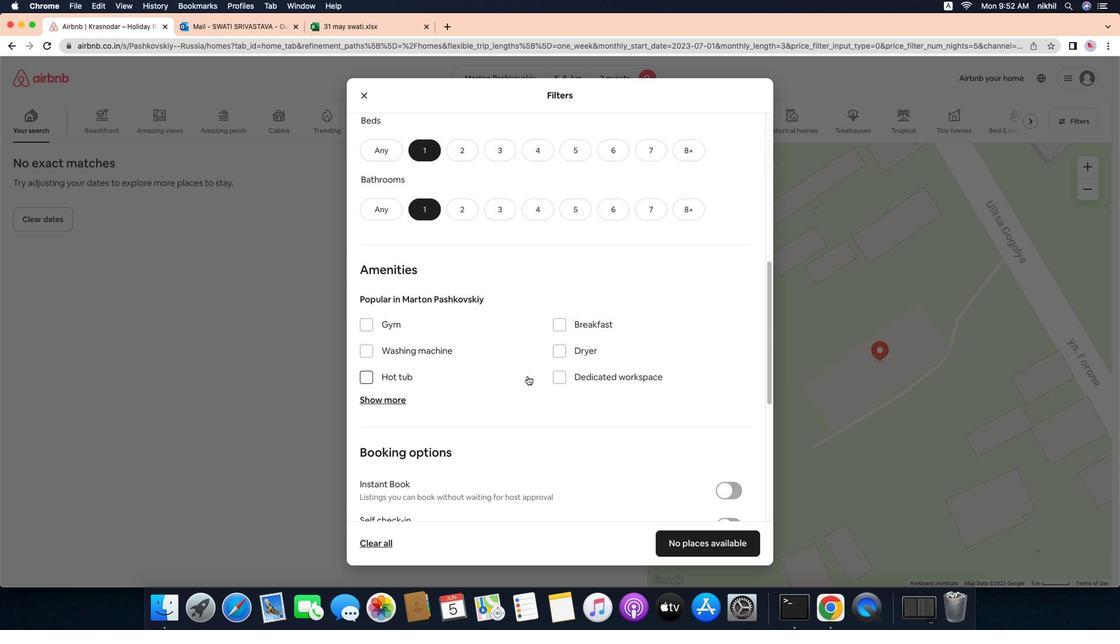 
Action: Mouse scrolled (517, 362) with delta (78, 38)
Screenshot: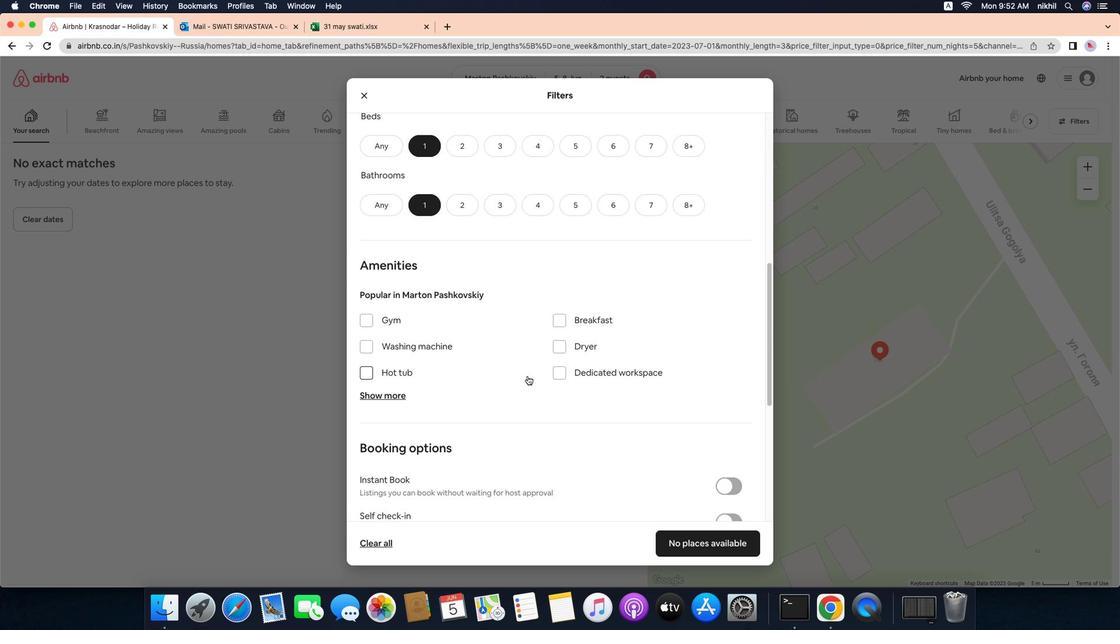 
Action: Mouse scrolled (517, 362) with delta (78, 37)
Screenshot: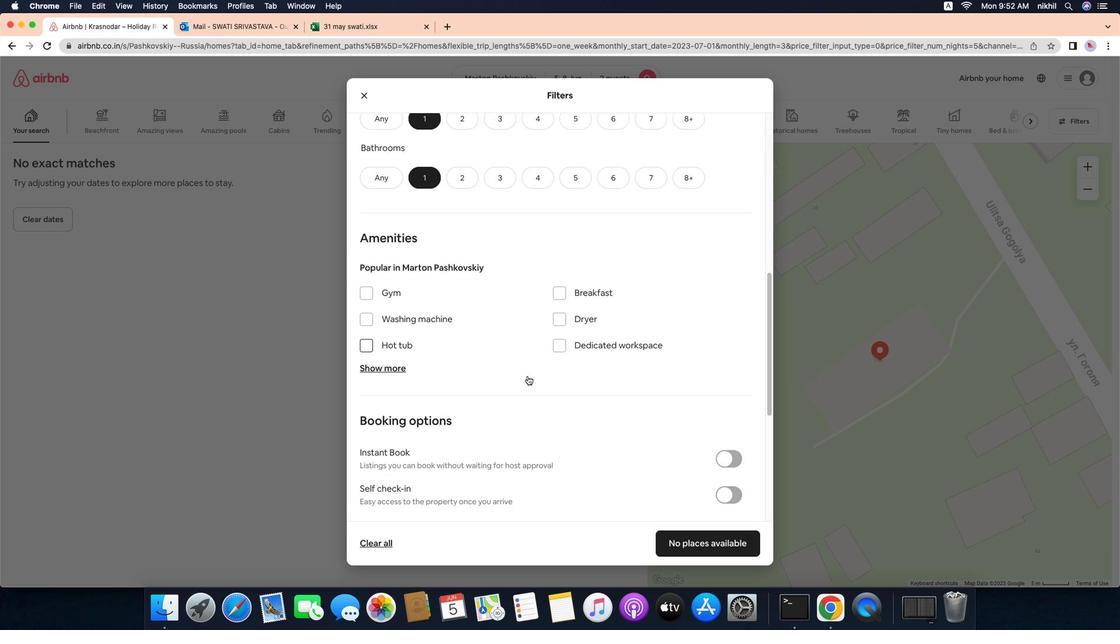 
Action: Mouse scrolled (517, 362) with delta (78, 37)
Screenshot: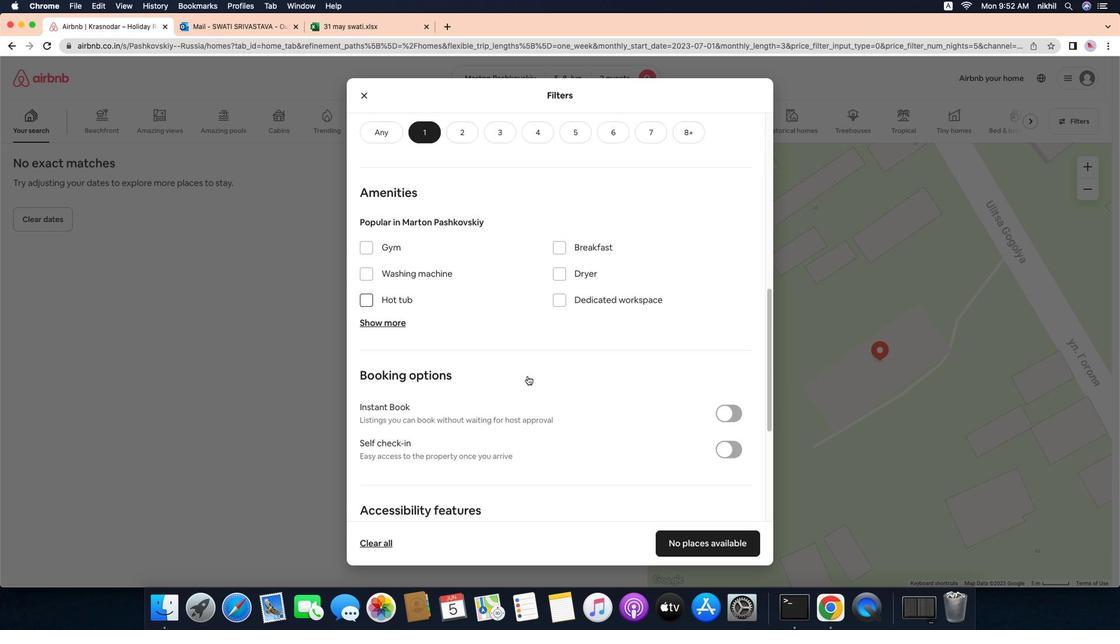 
Action: Mouse moved to (679, 371)
Screenshot: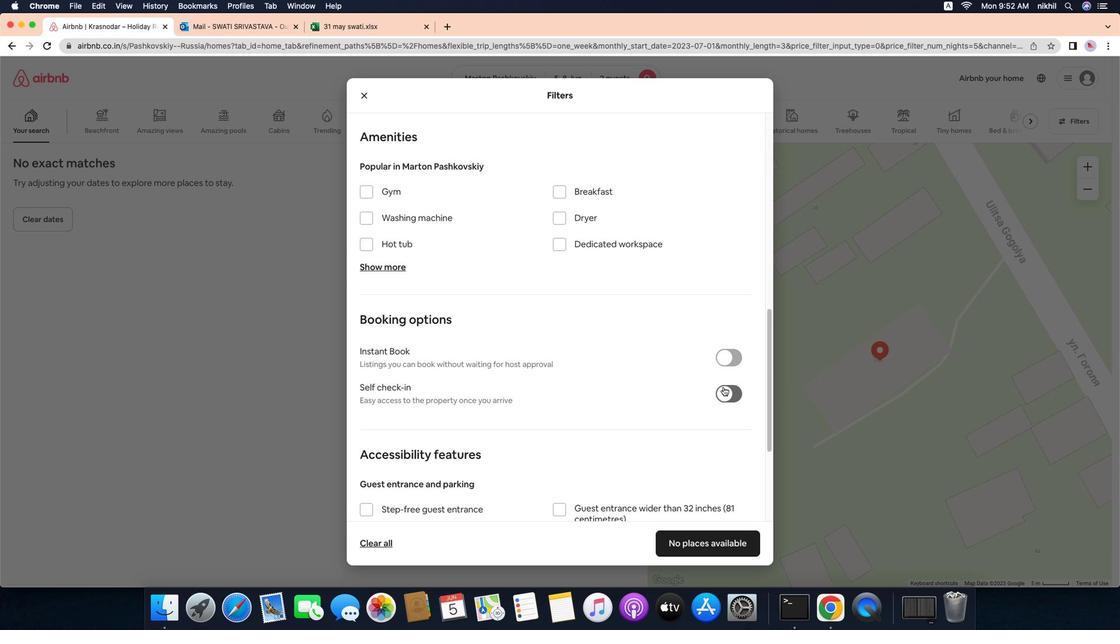 
Action: Mouse pressed left at (679, 371)
Screenshot: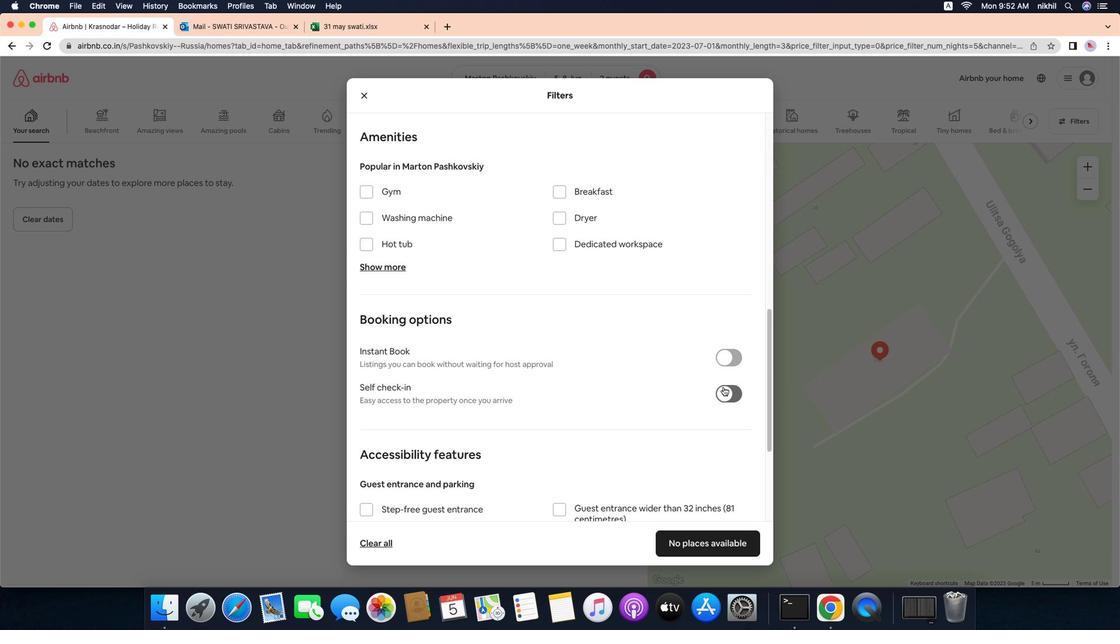 
Action: Mouse moved to (573, 410)
Screenshot: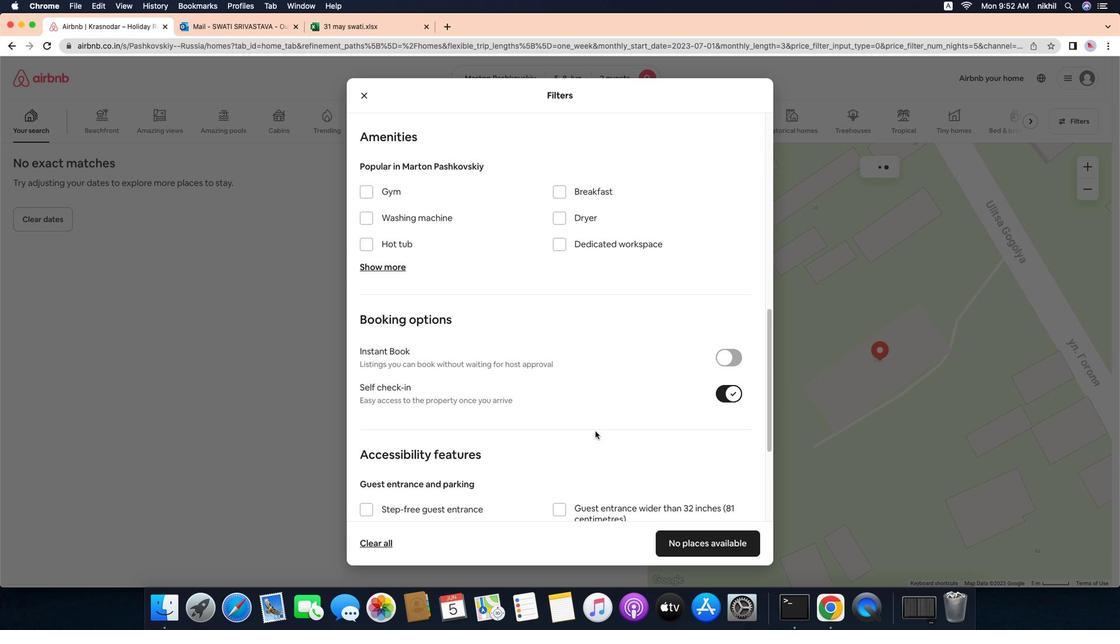 
Action: Mouse scrolled (573, 410) with delta (78, 38)
Screenshot: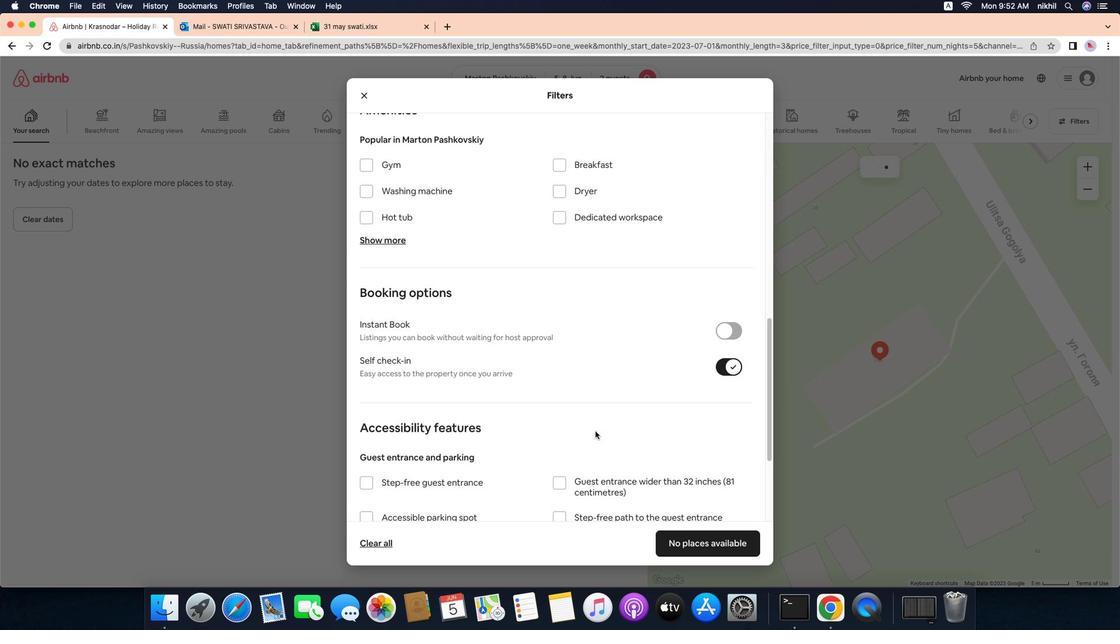 
Action: Mouse scrolled (573, 410) with delta (78, 38)
Screenshot: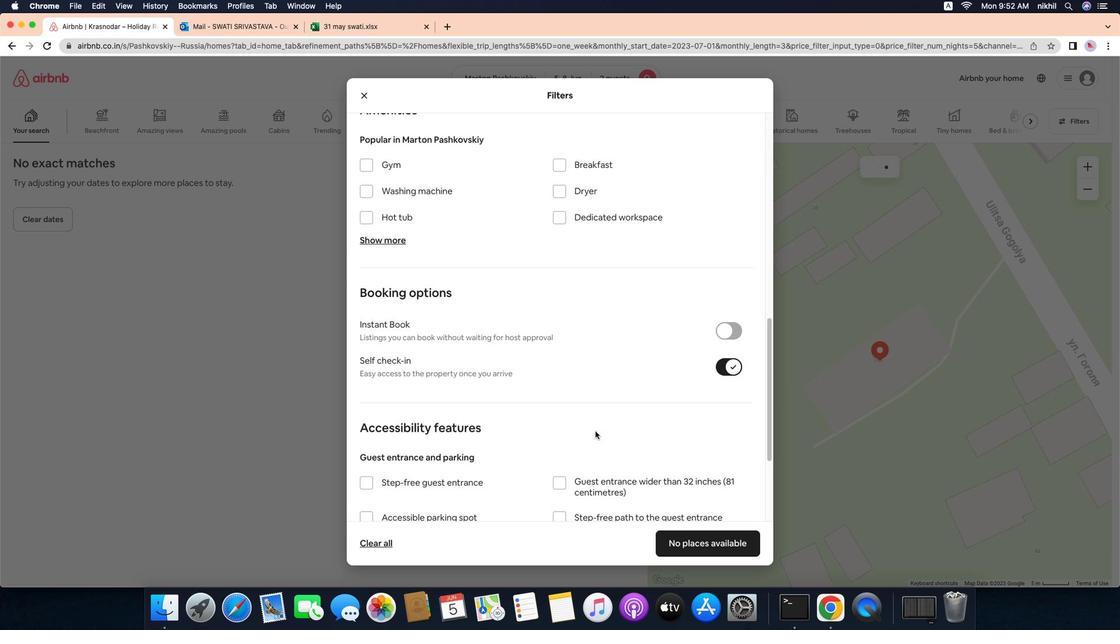 
Action: Mouse moved to (573, 409)
Screenshot: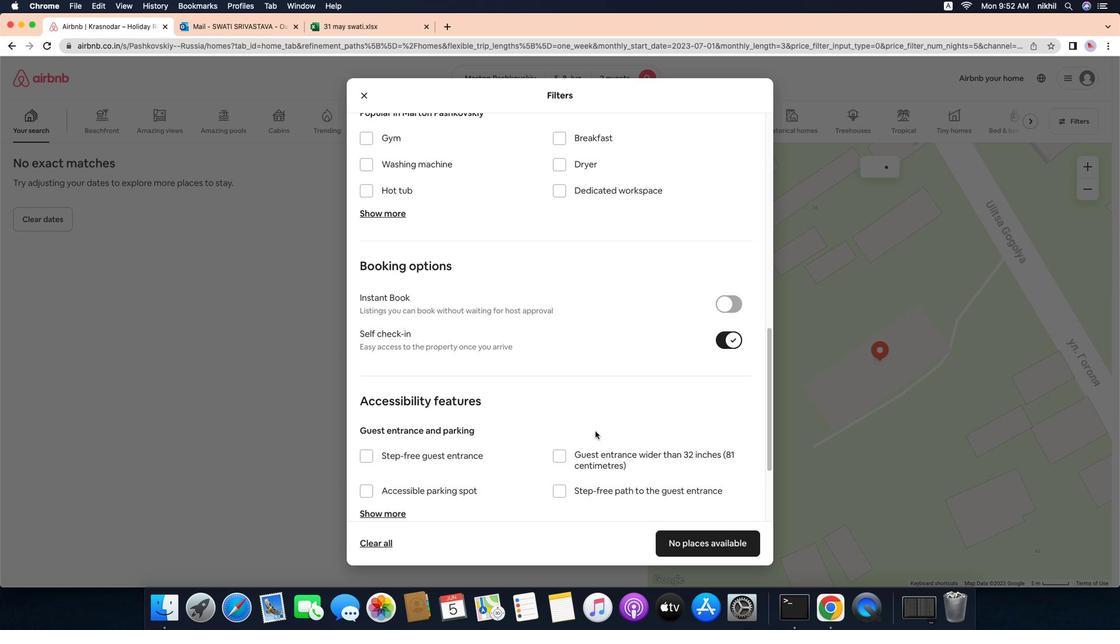 
Action: Mouse scrolled (573, 409) with delta (78, 37)
Screenshot: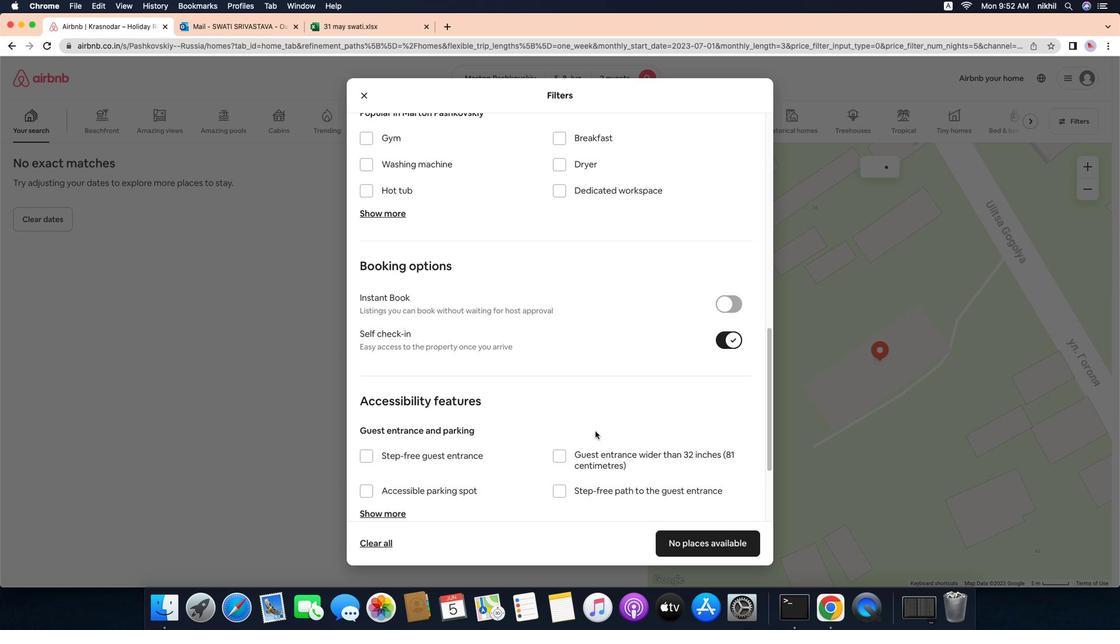
Action: Mouse scrolled (573, 409) with delta (78, 36)
Screenshot: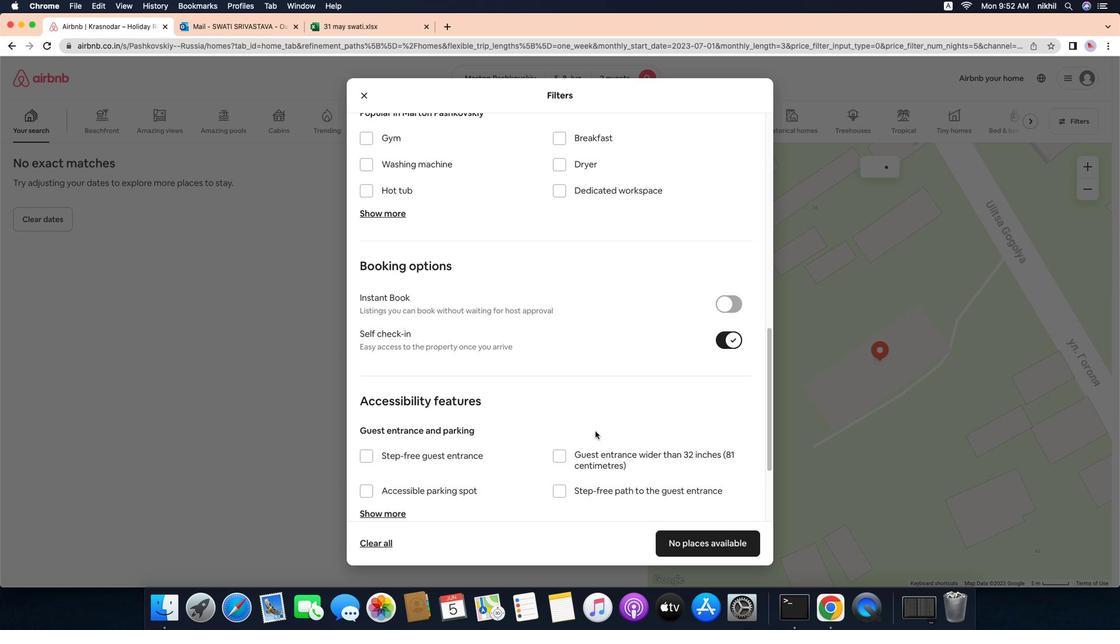 
Action: Mouse scrolled (573, 409) with delta (78, 35)
Screenshot: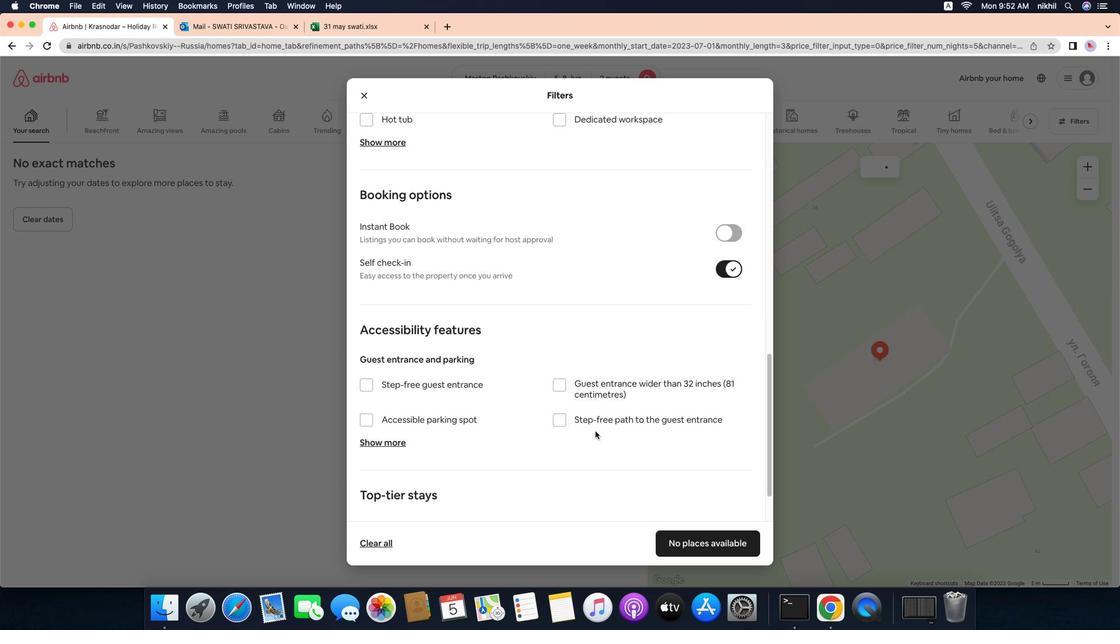 
Action: Mouse scrolled (573, 409) with delta (78, 38)
Screenshot: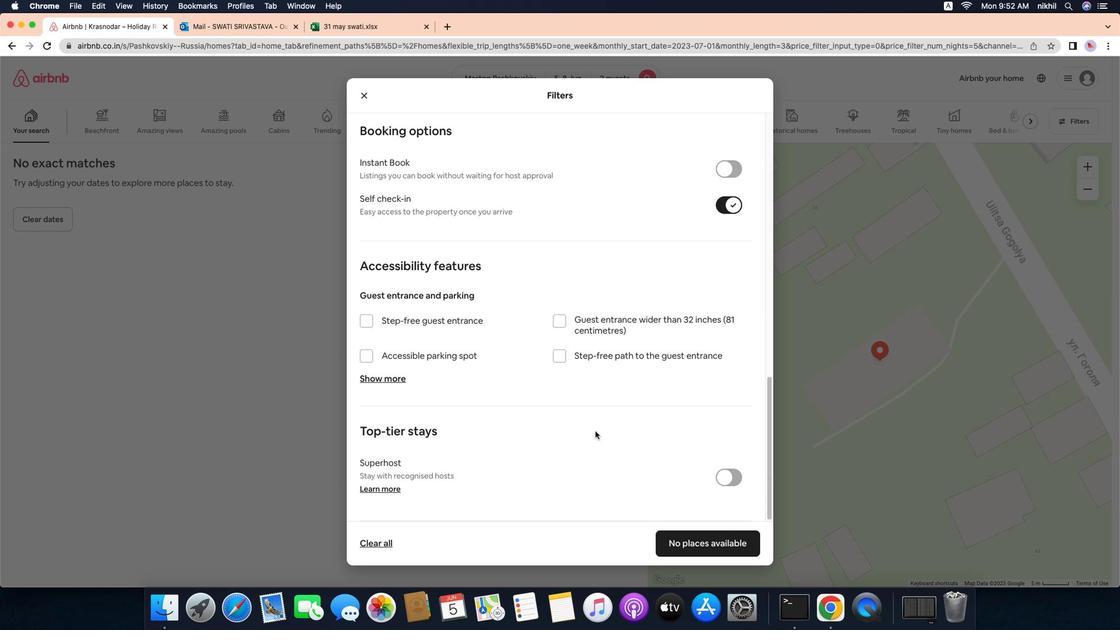 
Action: Mouse scrolled (573, 409) with delta (78, 38)
Screenshot: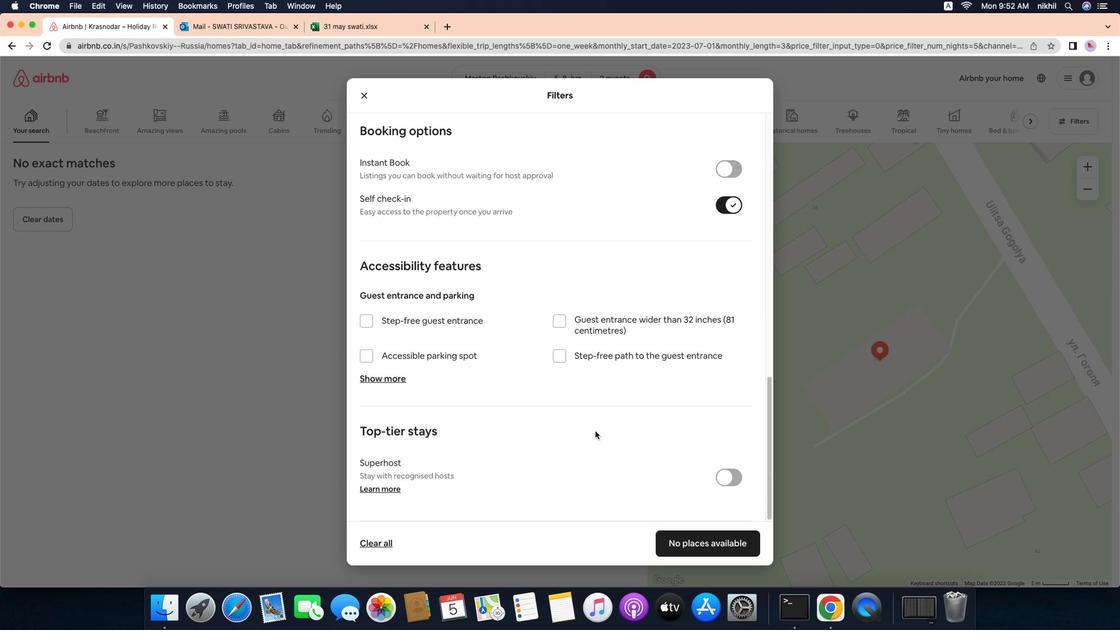 
Action: Mouse scrolled (573, 409) with delta (78, 37)
Screenshot: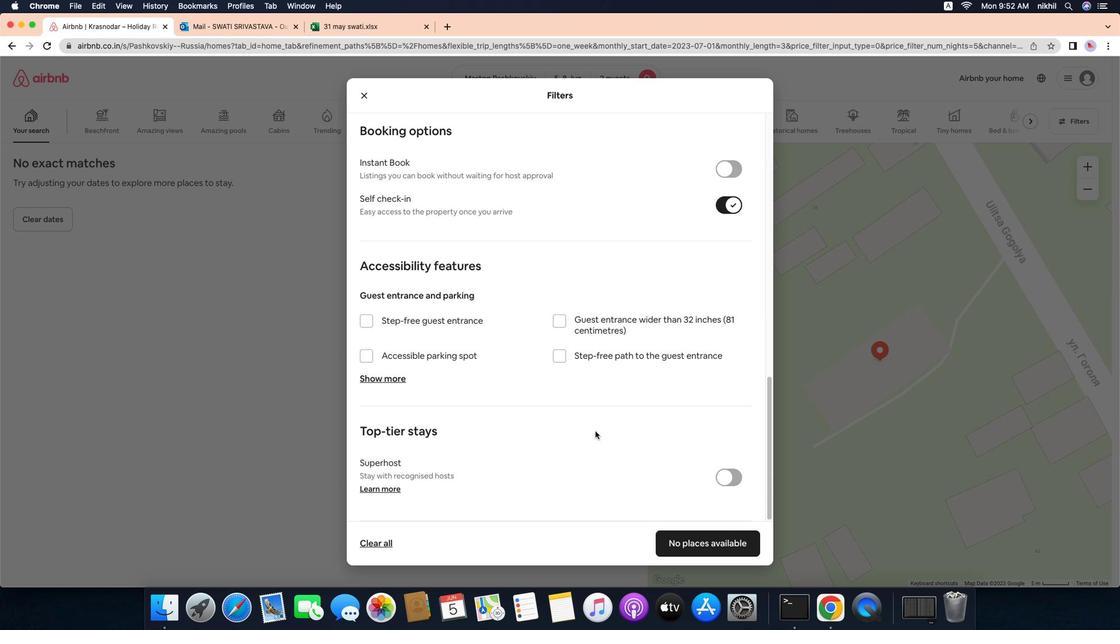 
Action: Mouse scrolled (573, 409) with delta (78, 36)
Screenshot: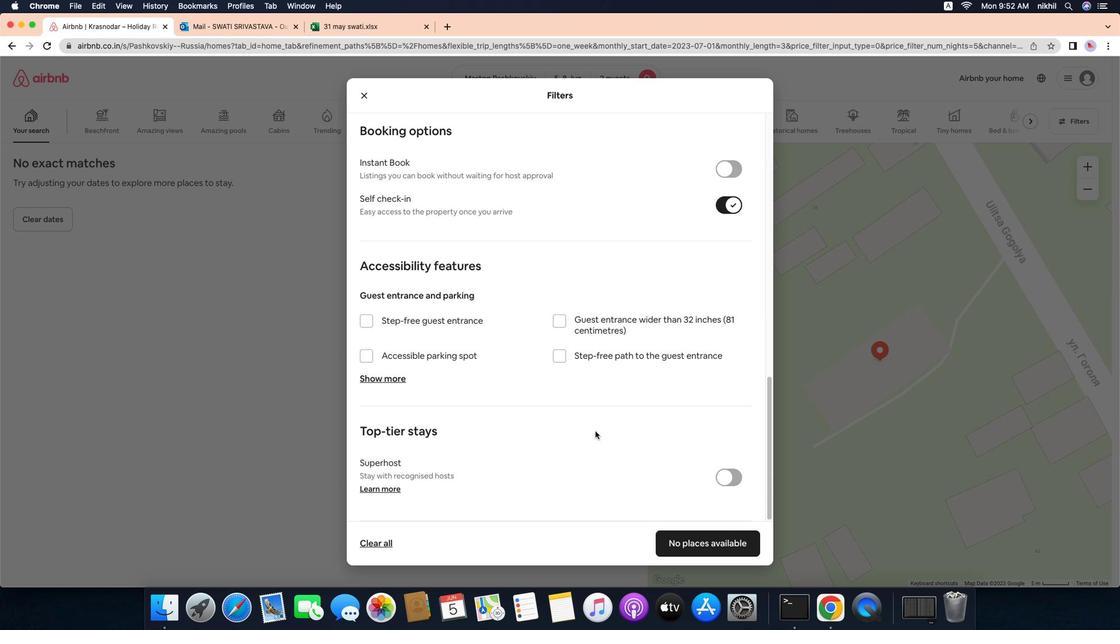 
Action: Mouse moved to (640, 502)
Screenshot: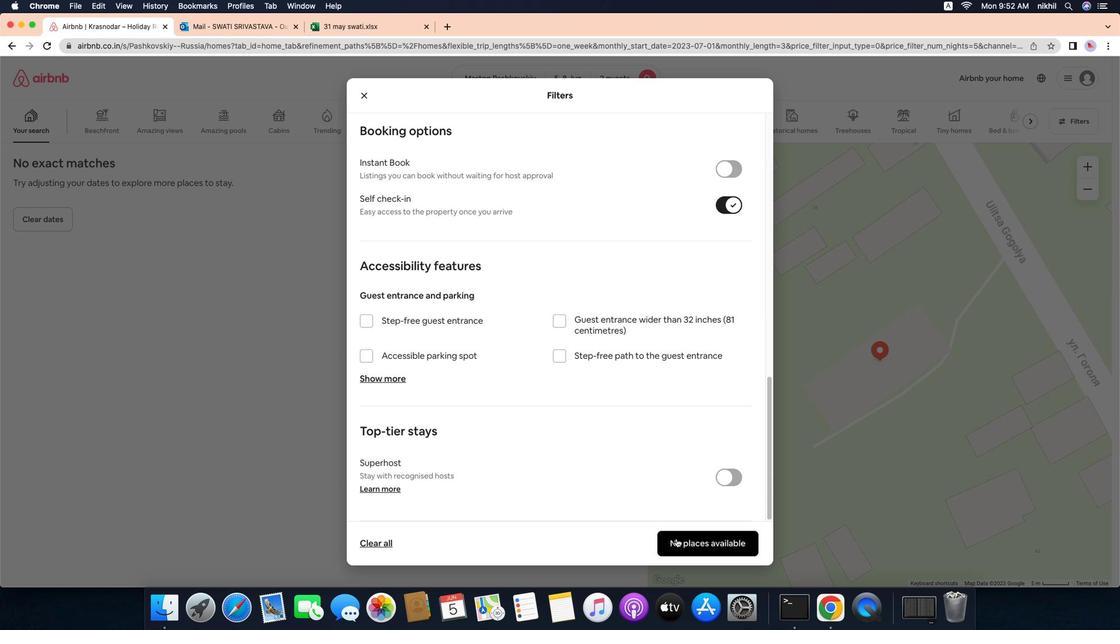 
Action: Mouse pressed left at (640, 502)
Screenshot: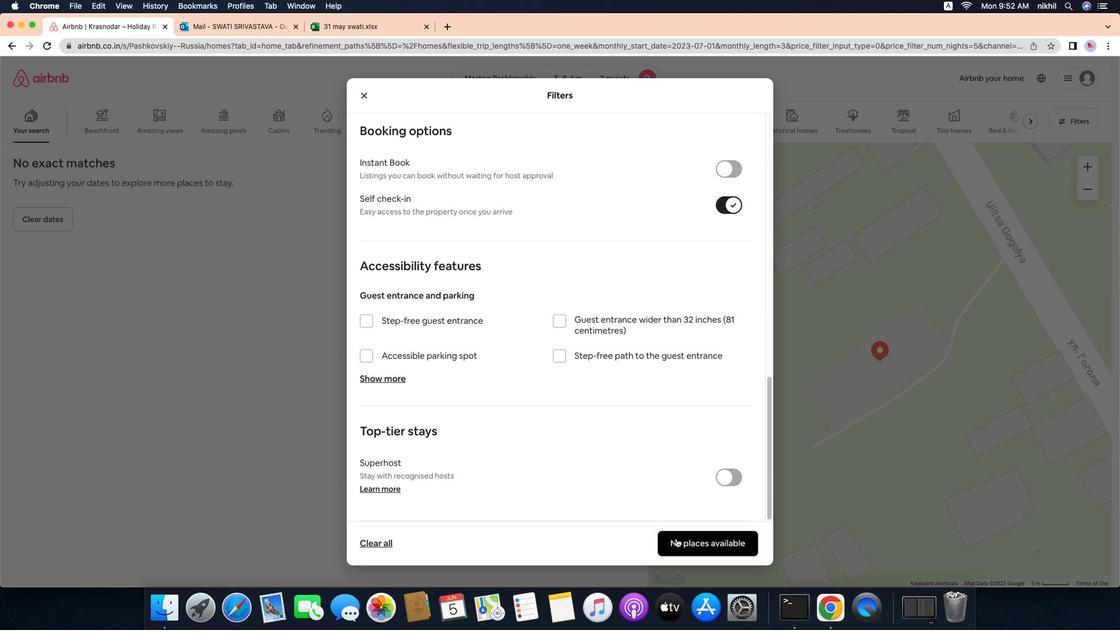 
Action: Mouse moved to (460, 239)
Screenshot: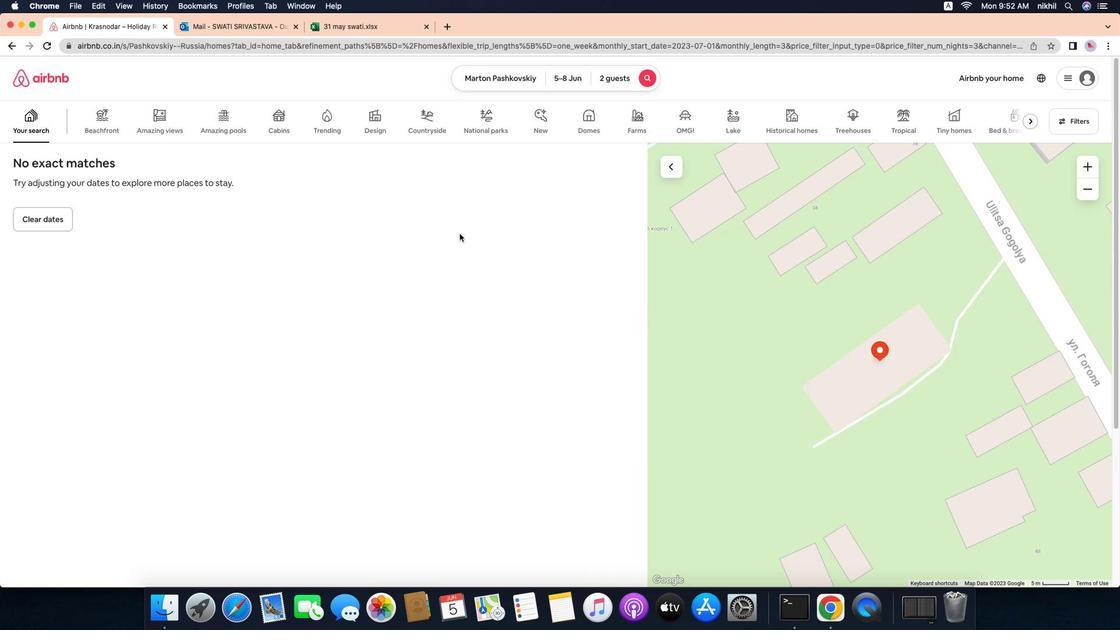 
